 Task: Add an event with the title Webinar: Advanced Social Media Marketing Tactics, date '2023/10/12', time 8:30 AM to 10:30 AMand add a description: During the discussion, both the employee and the supervisor (or relevant stakeholders) will have an opportunity to share their perspectives, observations, and concerns. The focus will be on understanding the underlying reasons for the performance issues, identifying any obstacles or challenges, and jointly developing a plan for improvement., put the event into Red category . Add location for the event as: Copenhagen, Denmark, logged in from the account softage.4@softage.netand send the event invitation to softage.10@softage.net and softage.1@softage.net. Set a reminder for the event 15 minutes before
Action: Mouse moved to (117, 86)
Screenshot: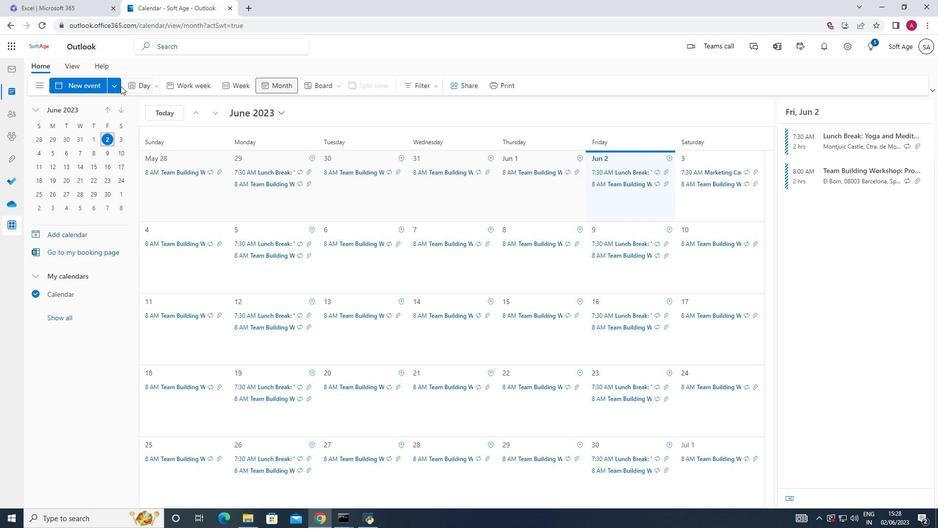 
Action: Mouse pressed left at (117, 86)
Screenshot: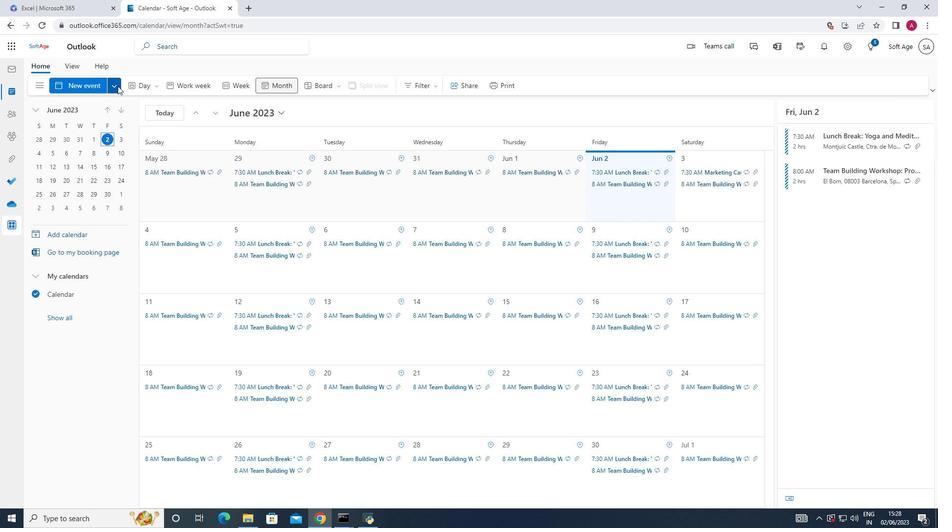 
Action: Mouse moved to (79, 122)
Screenshot: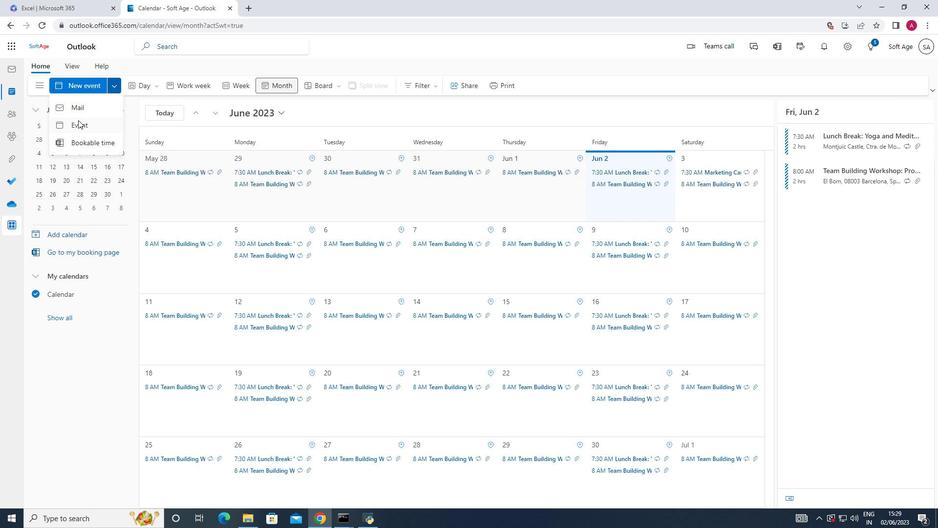 
Action: Mouse pressed left at (79, 122)
Screenshot: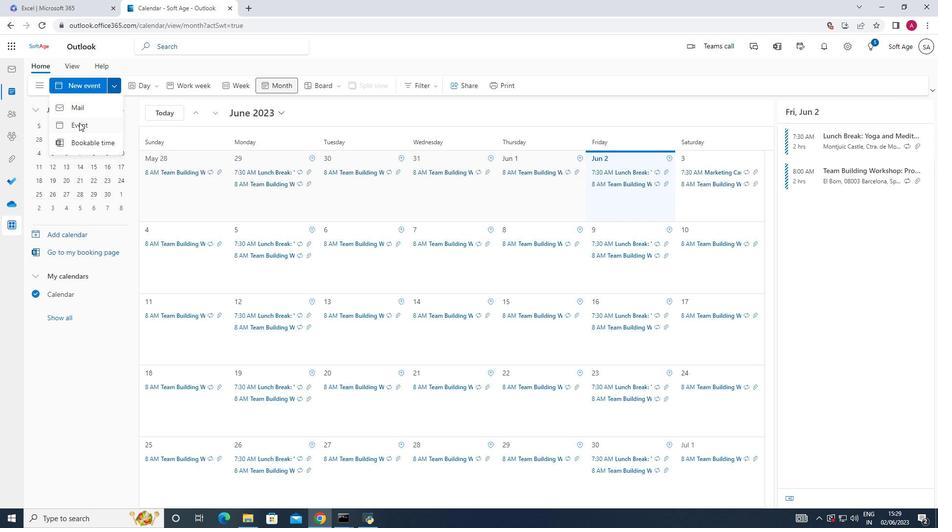 
Action: Mouse moved to (235, 147)
Screenshot: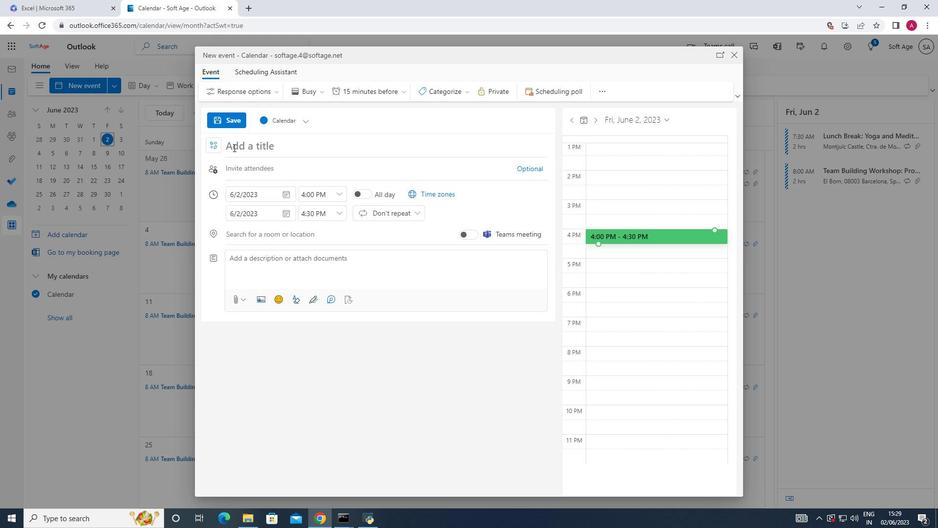 
Action: Mouse pressed left at (235, 147)
Screenshot: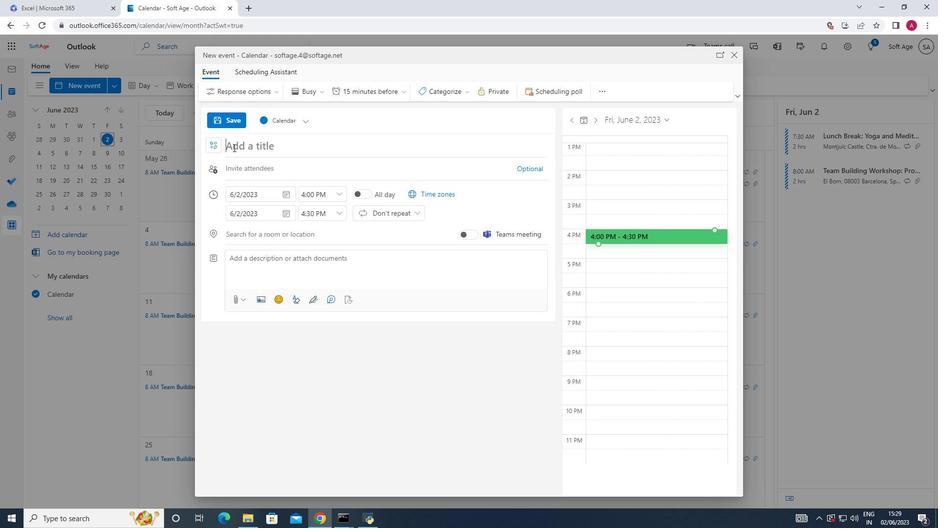 
Action: Key pressed <Key.shift><Key.shift><Key.shift><Key.shift><Key.shift><Key.shift><Key.shift><Key.shift><Key.shift><Key.shift><Key.shift><Key.shift><Key.shift><Key.shift><Key.shift><Key.shift><Key.shift><Key.shift><Key.shift><Key.shift><Key.shift><Key.shift><Key.shift><Key.shift><Key.shift><Key.shift><Key.shift><Key.shift><Key.shift><Key.shift><Key.shift><Key.shift><Key.shift><Key.shift><Key.shift><Key.shift><Key.shift><Key.shift><Key.shift><Key.shift><Key.shift><Key.shift><Key.shift><Key.shift><Key.shift><Key.shift><Key.shift><Key.shift>Webinar<Key.shift_r>:<Key.shift><Key.shift><Key.shift>Advanced<Key.space><Key.shift>Social<Key.space><Key.shift_r>Media<Key.space><Key.shift_r>Marketing<Key.space><Key.shift>Tactics
Screenshot: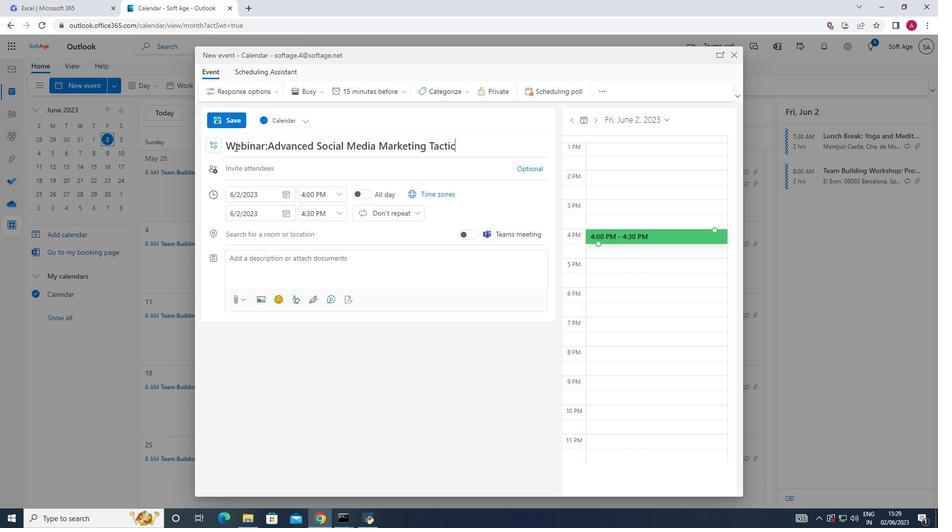 
Action: Mouse moved to (286, 191)
Screenshot: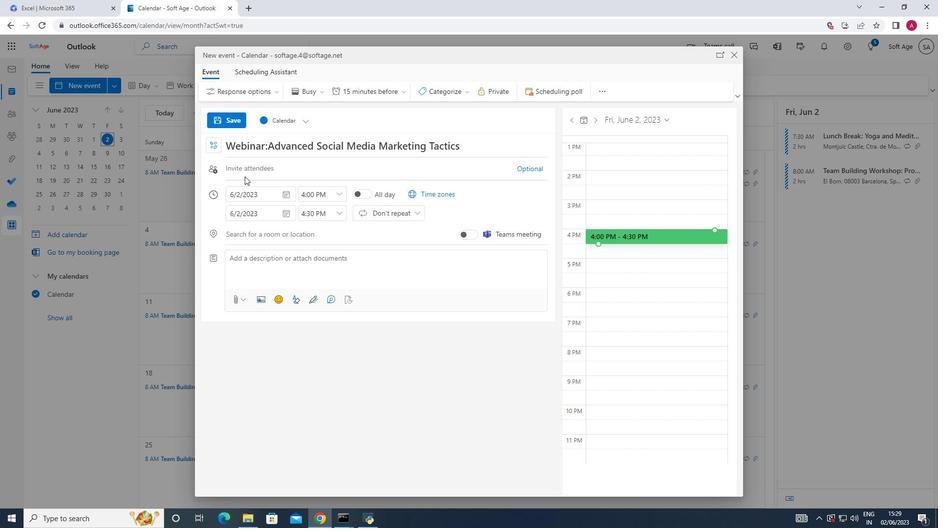 
Action: Mouse pressed left at (286, 191)
Screenshot: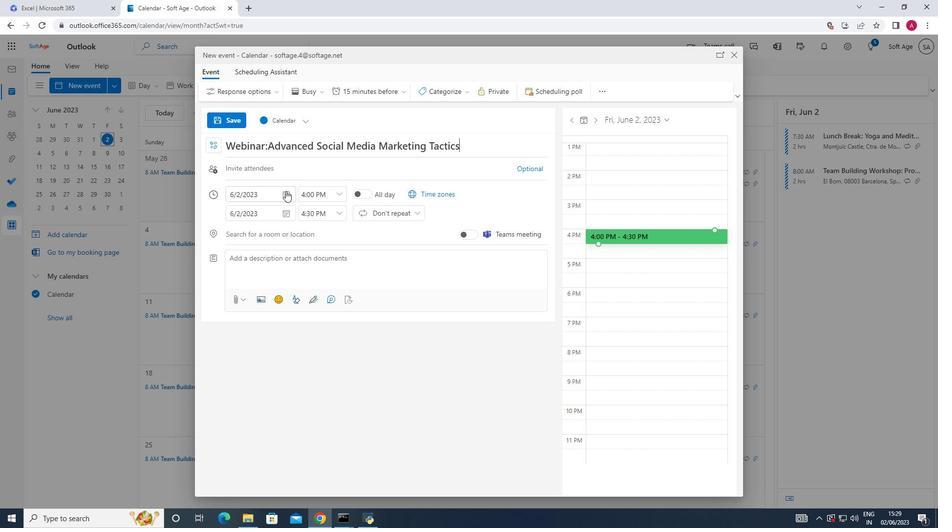 
Action: Mouse moved to (318, 210)
Screenshot: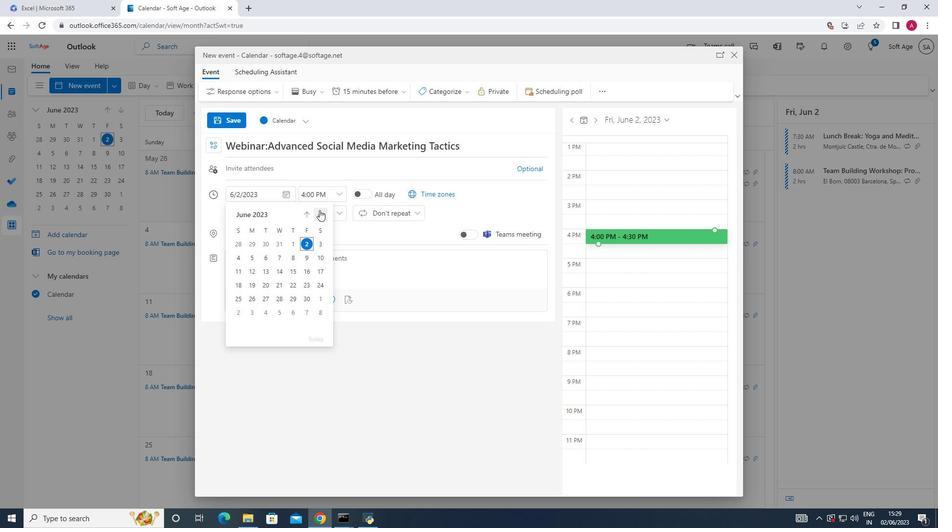
Action: Mouse pressed left at (318, 210)
Screenshot: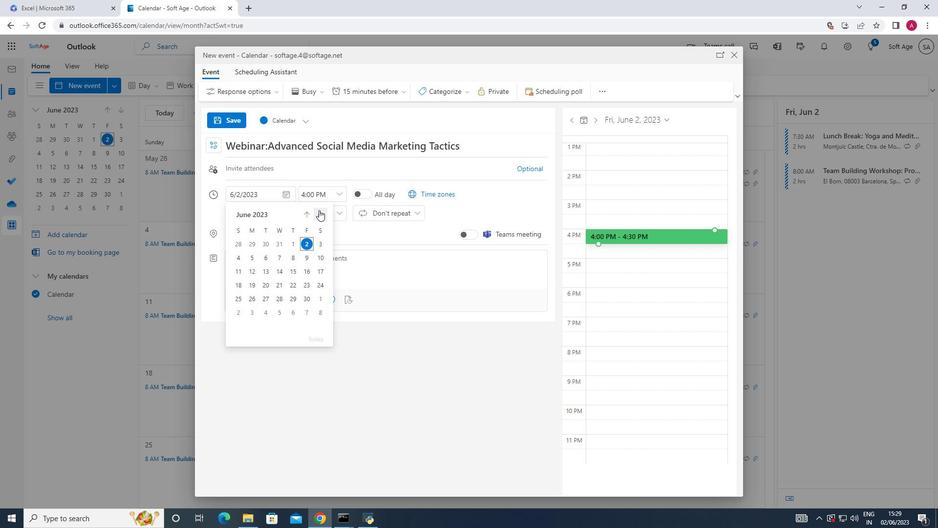 
Action: Mouse pressed left at (318, 210)
Screenshot: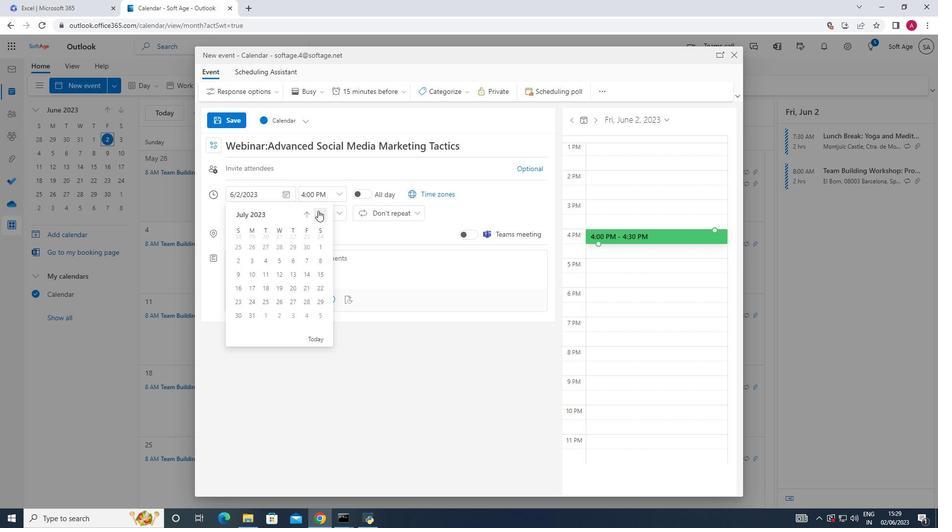 
Action: Mouse pressed left at (318, 210)
Screenshot: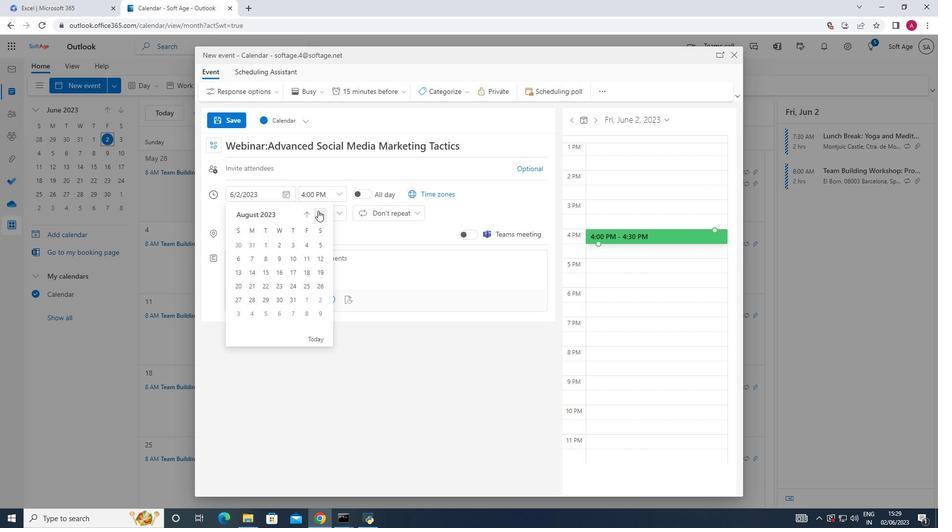 
Action: Mouse pressed left at (318, 210)
Screenshot: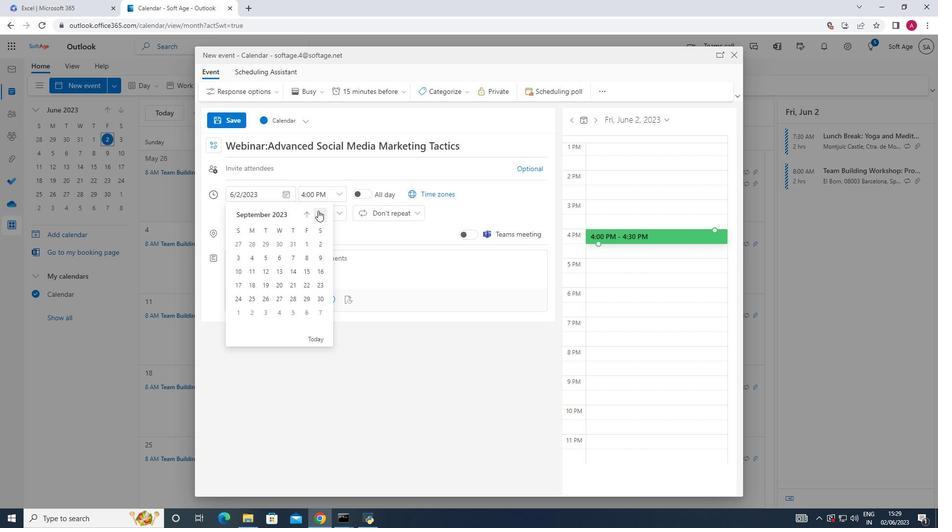 
Action: Mouse moved to (293, 258)
Screenshot: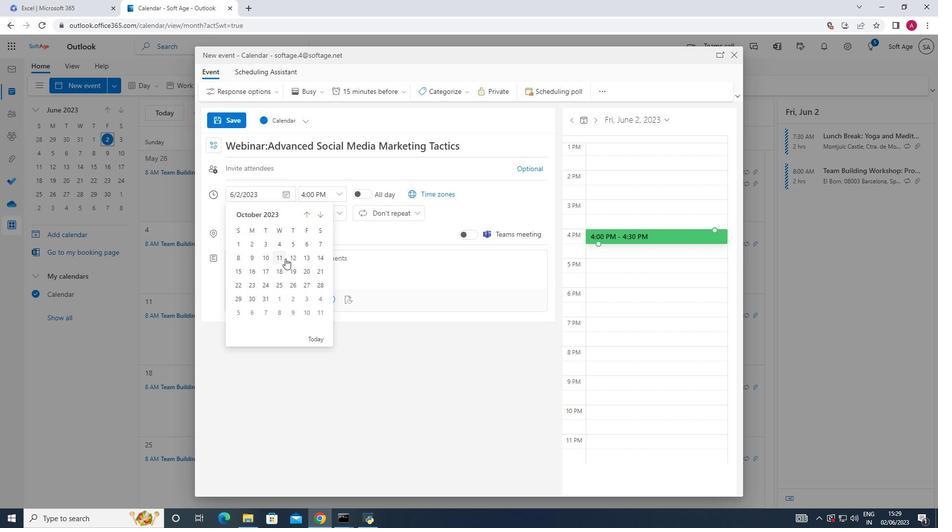 
Action: Mouse pressed left at (293, 258)
Screenshot: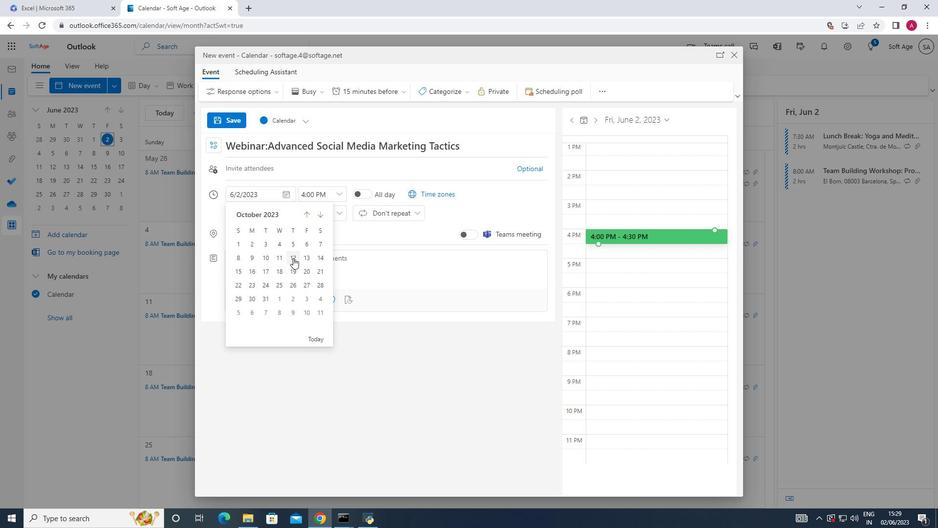 
Action: Mouse moved to (343, 197)
Screenshot: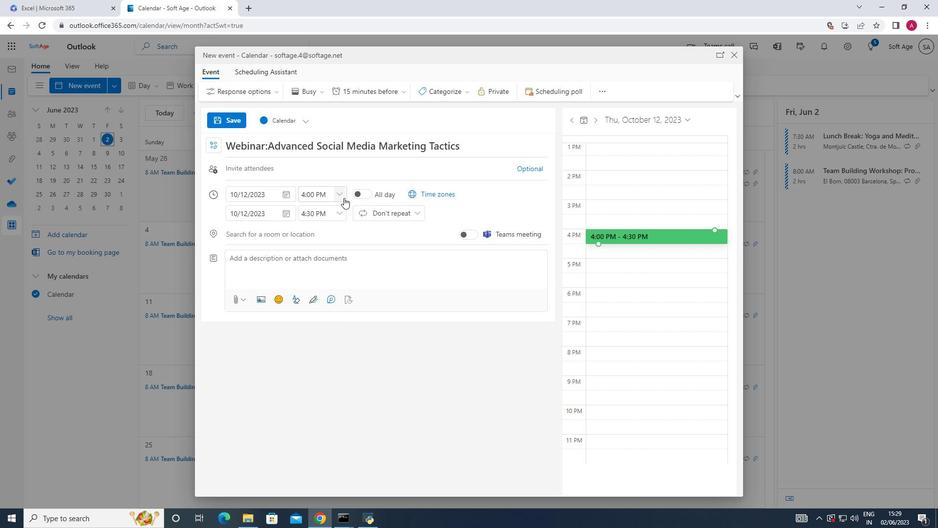 
Action: Mouse pressed left at (343, 197)
Screenshot: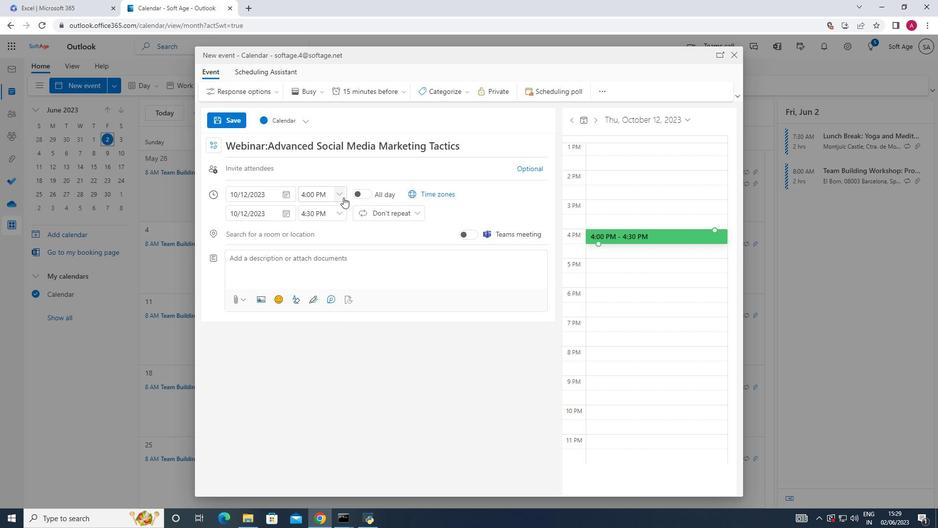 
Action: Mouse moved to (316, 215)
Screenshot: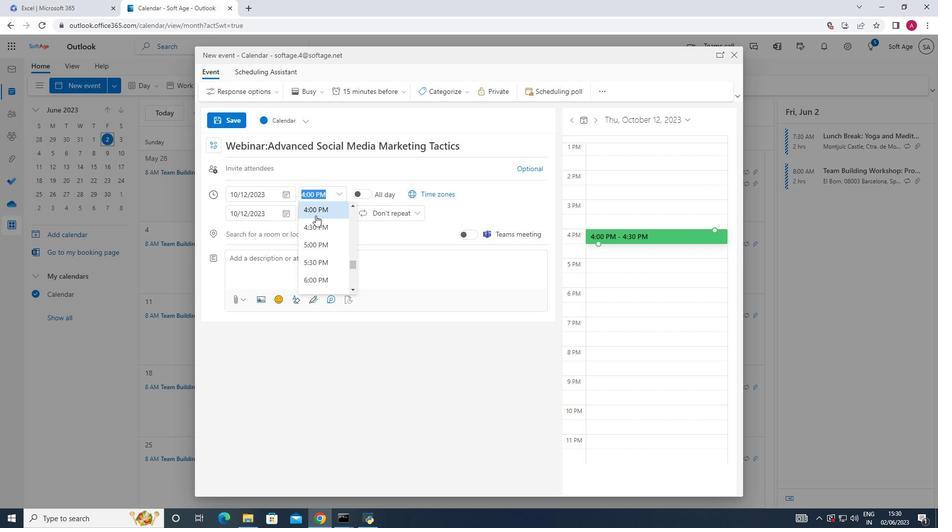 
Action: Mouse scrolled (316, 216) with delta (0, 0)
Screenshot: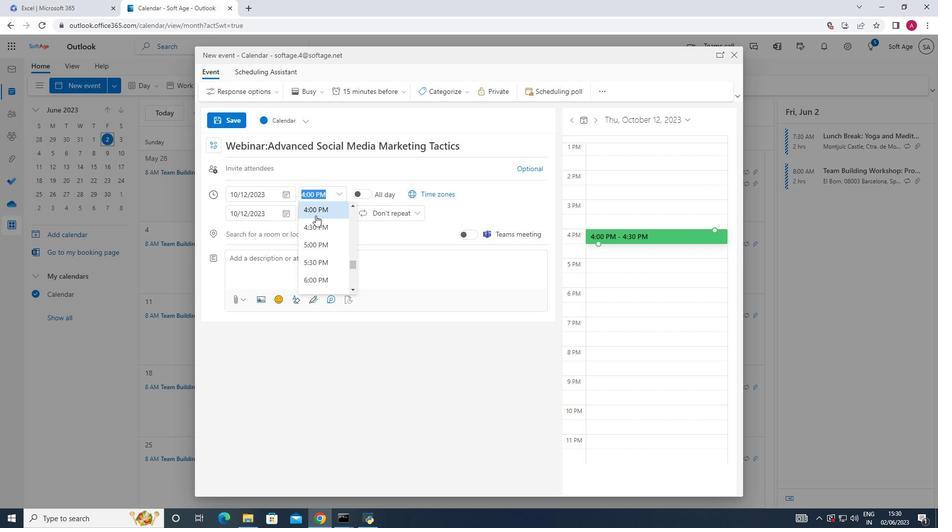 
Action: Mouse scrolled (316, 216) with delta (0, 0)
Screenshot: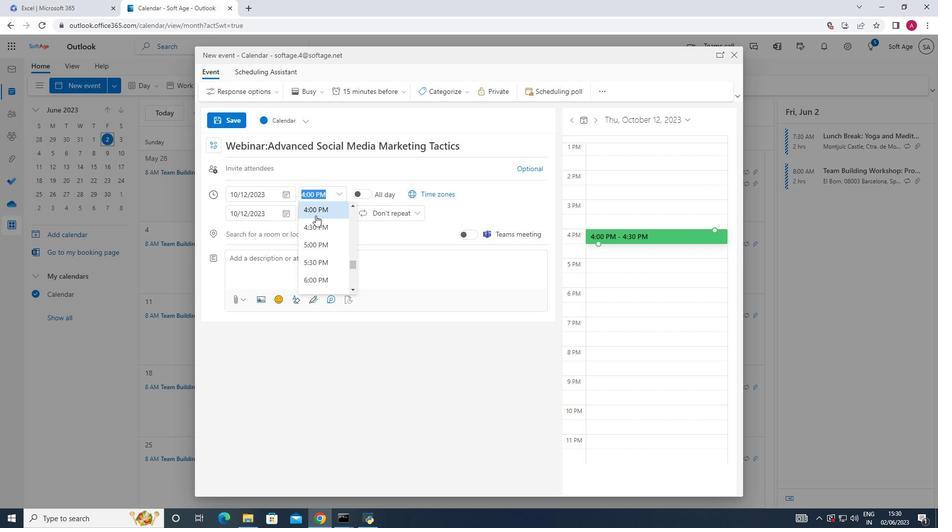 
Action: Mouse moved to (316, 215)
Screenshot: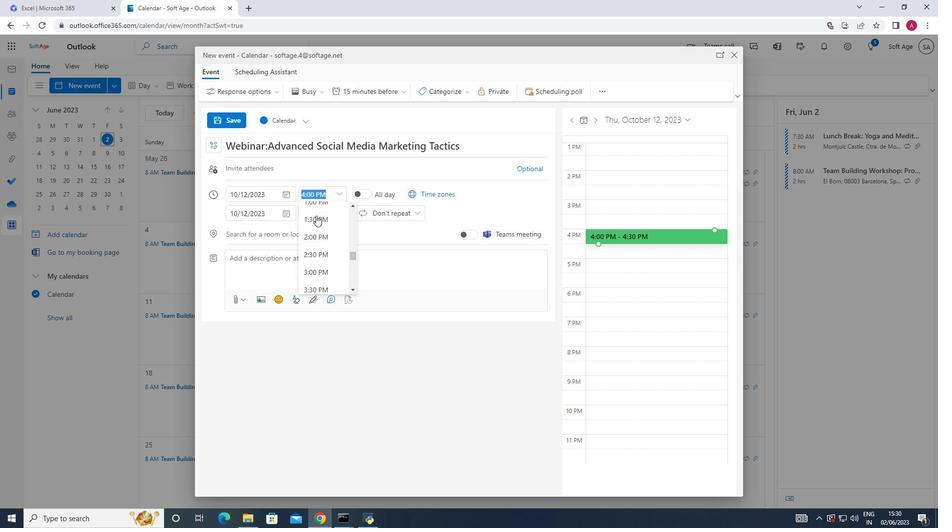 
Action: Mouse scrolled (316, 216) with delta (0, 0)
Screenshot: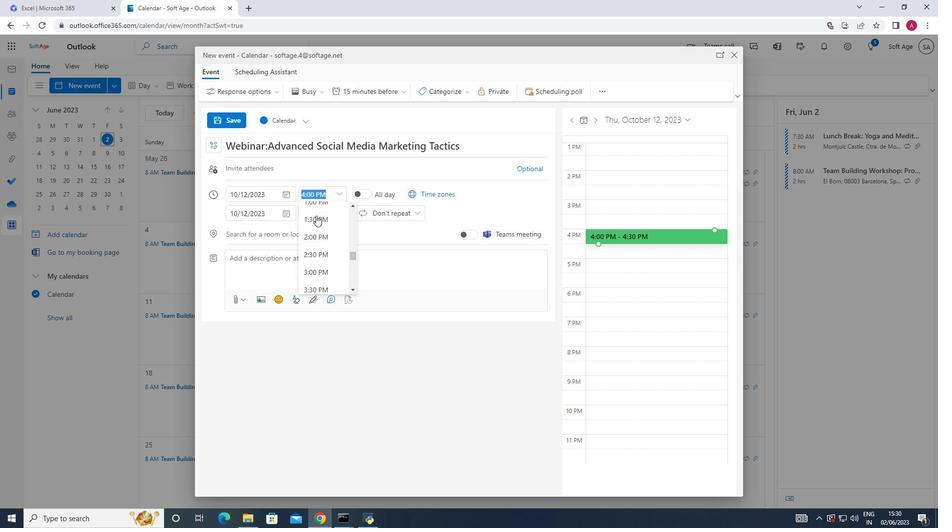 
Action: Mouse scrolled (316, 216) with delta (0, 0)
Screenshot: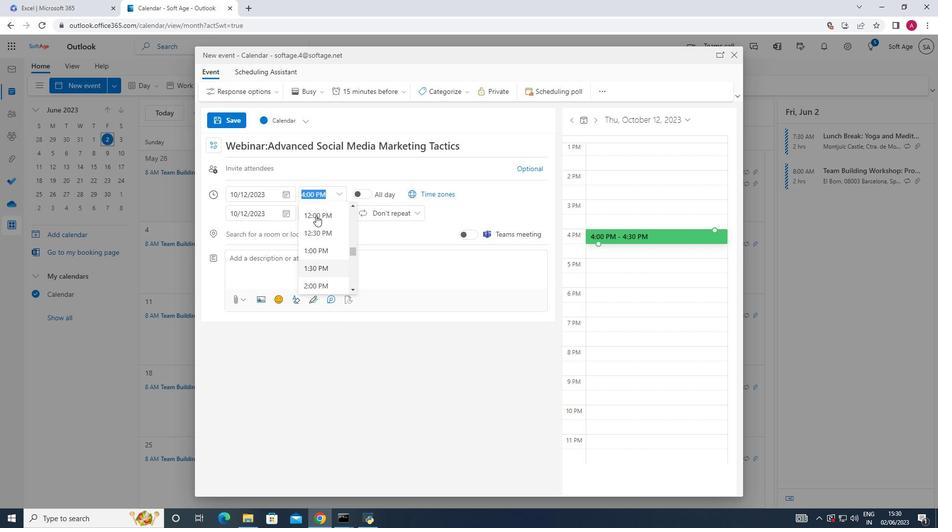 
Action: Mouse scrolled (316, 216) with delta (0, 0)
Screenshot: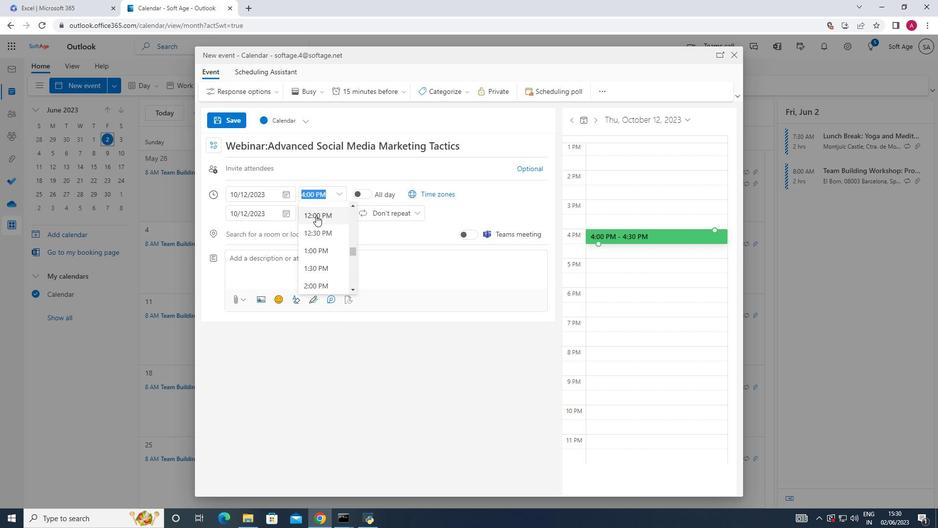 
Action: Mouse moved to (317, 215)
Screenshot: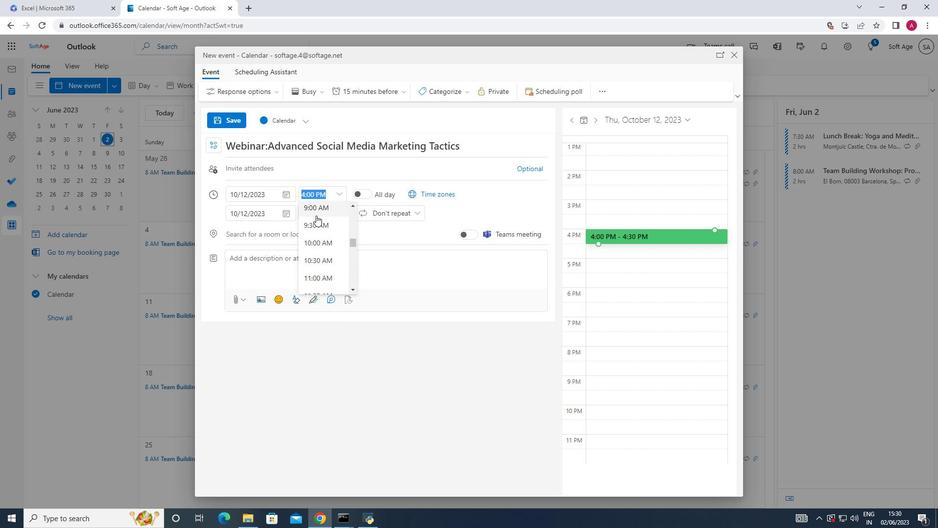 
Action: Mouse scrolled (317, 215) with delta (0, 0)
Screenshot: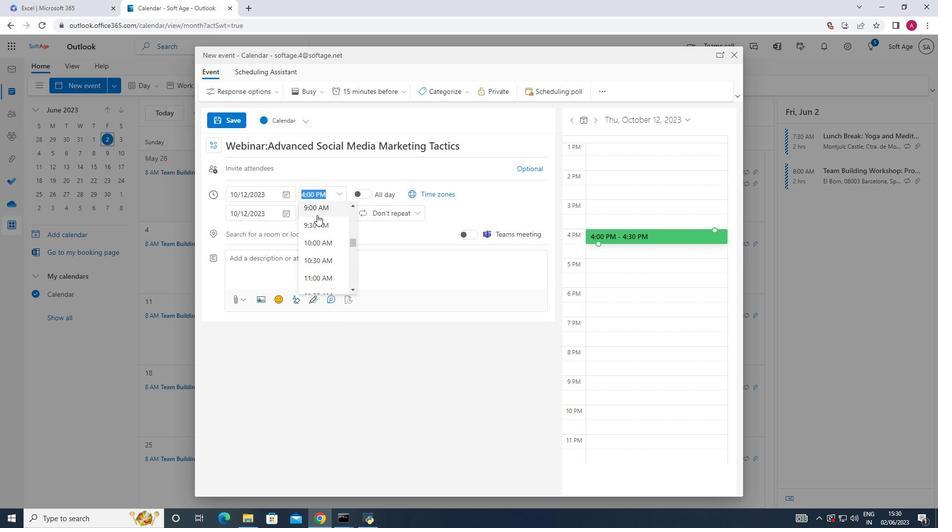 
Action: Mouse moved to (318, 233)
Screenshot: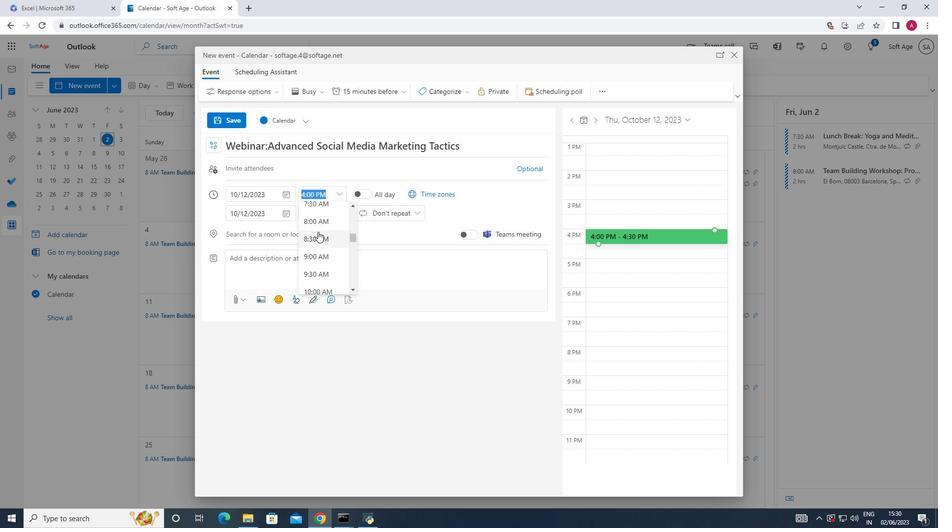 
Action: Mouse pressed left at (318, 233)
Screenshot: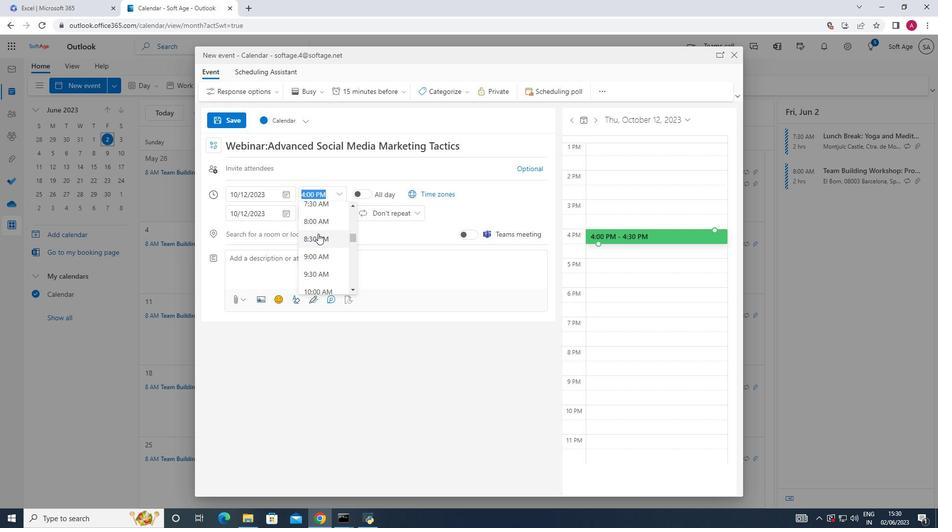 
Action: Mouse moved to (336, 217)
Screenshot: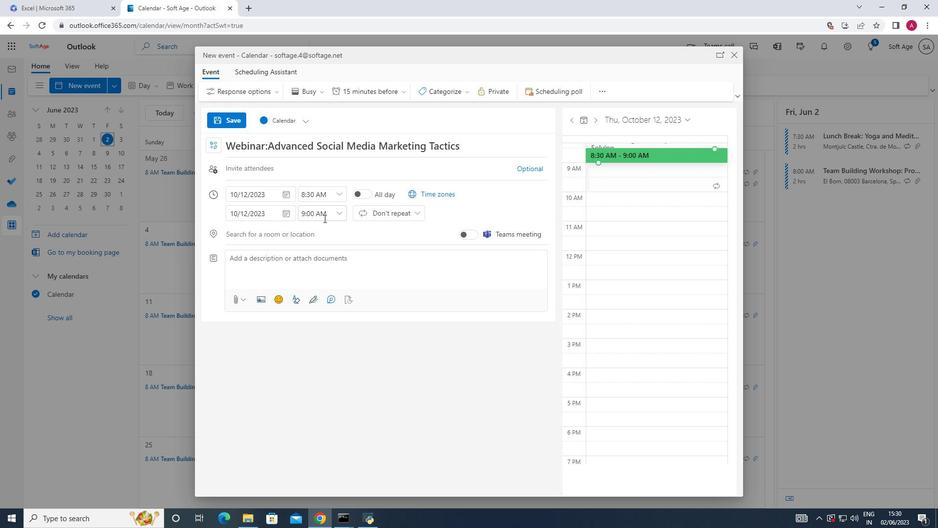 
Action: Mouse pressed left at (336, 217)
Screenshot: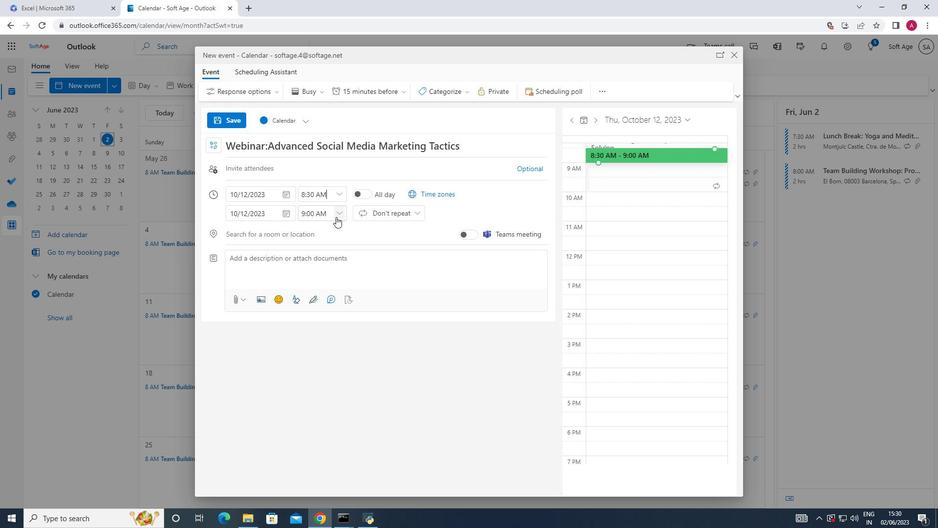 
Action: Mouse moved to (321, 279)
Screenshot: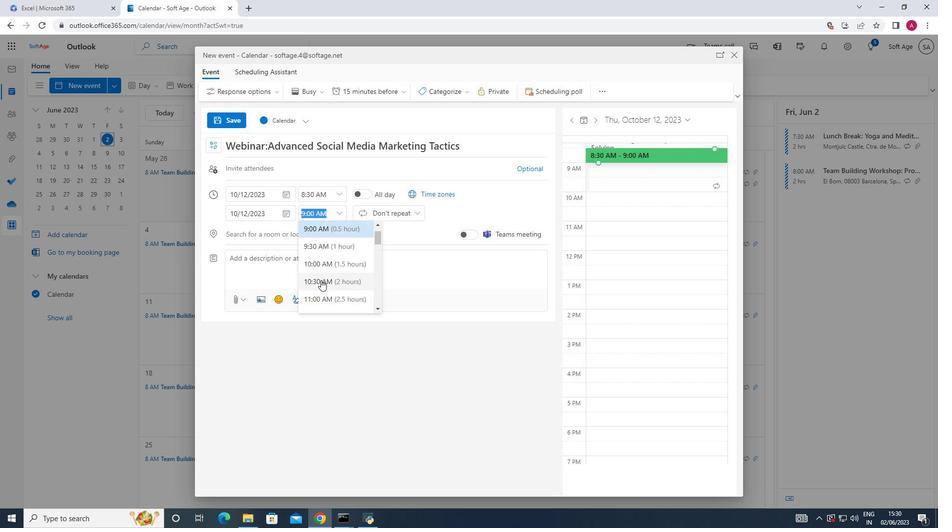 
Action: Mouse pressed left at (321, 279)
Screenshot: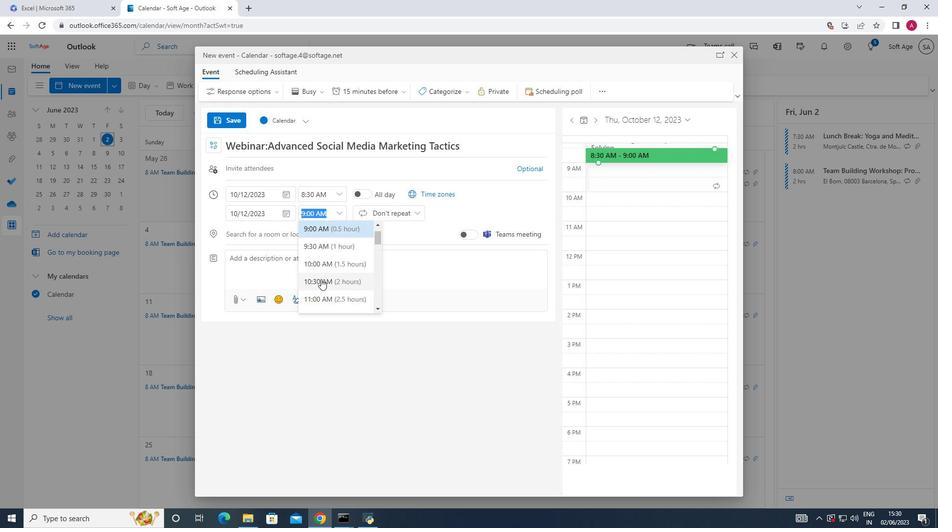 
Action: Mouse moved to (248, 257)
Screenshot: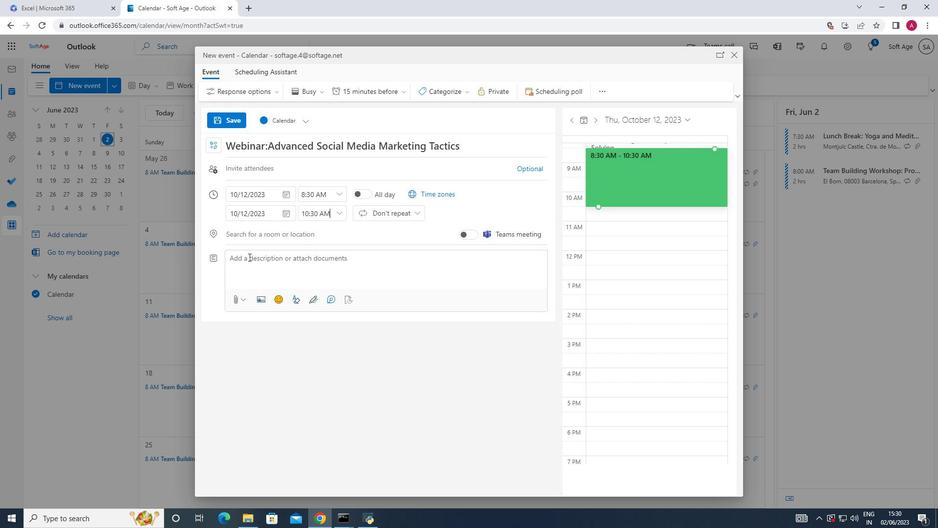
Action: Mouse pressed left at (248, 257)
Screenshot: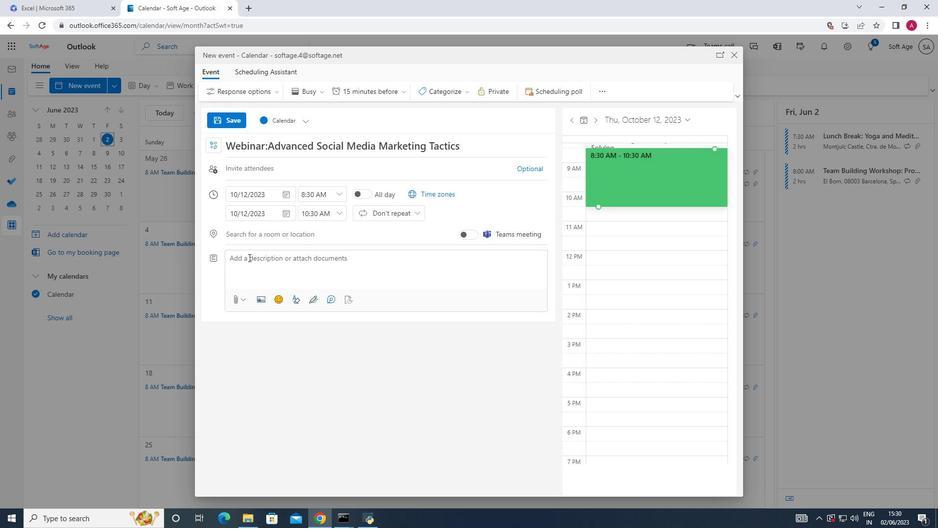 
Action: Mouse moved to (263, 0)
Screenshot: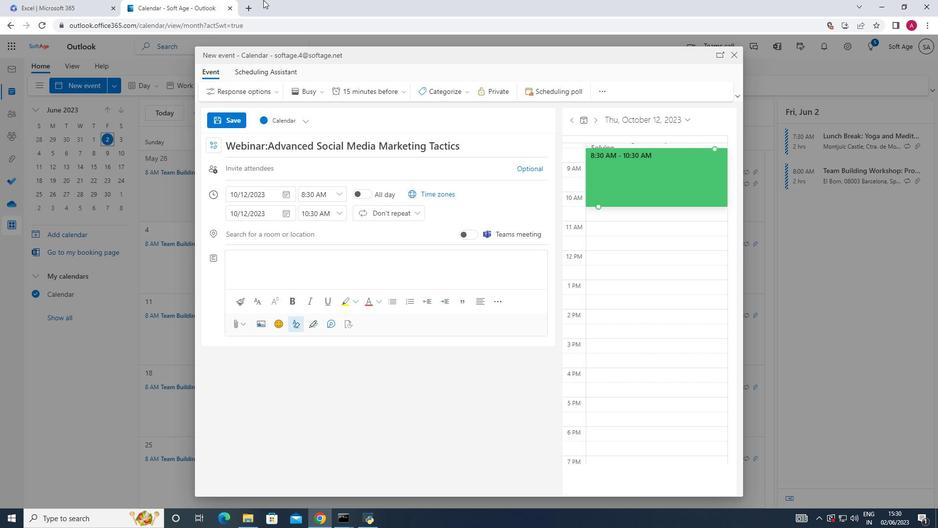 
Action: Key pressed <Key.shift><Key.shift><Key.shift>During<Key.space>the<Key.space>discussion,<Key.space>both<Key.space>the<Key.space>employee<Key.space>and<Key.space>the<Key.space>supervisor<Key.space><Key.shift_r><Key.shift_r><Key.shift_r><Key.shift_r><Key.shift_r><Key.shift_r><Key.shift_r><Key.shift_r><Key.shift_r><Key.shift_r>(or<Key.space>relevant<Key.space>stakeholders<Key.shift_r><Key.shift_r><Key.shift_r>)<Key.space>will<Key.space>have<Key.space>an<Key.space>opportunity<Key.space>to<Key.space>share<Key.space>their<Key.space>perse<Key.backspace>pectives,<Key.space>observations,<Key.space>and<Key.space>concerns.<Key.space><Key.shift>The<Key.space>focus<Key.space>will<Key.space>be<Key.space>
Screenshot: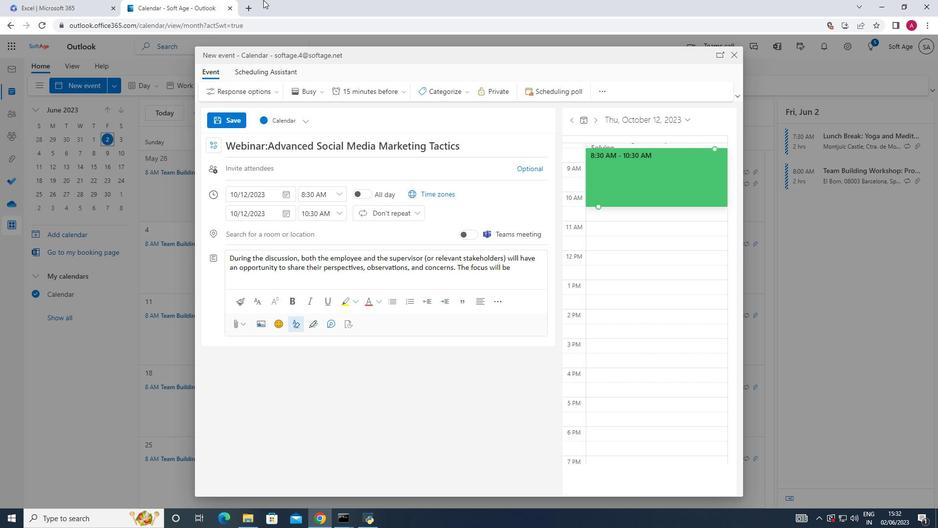 
Action: Mouse moved to (292, 25)
Screenshot: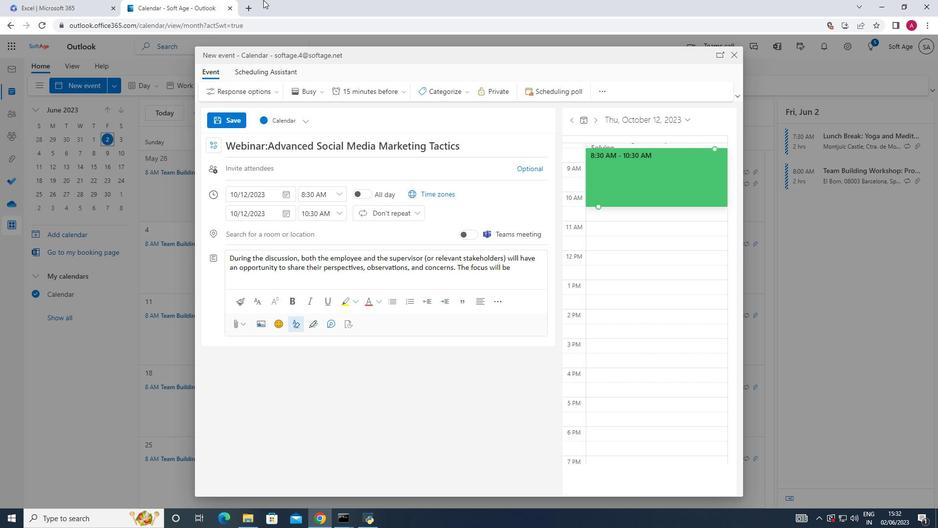 
Action: Key pressed o
Screenshot: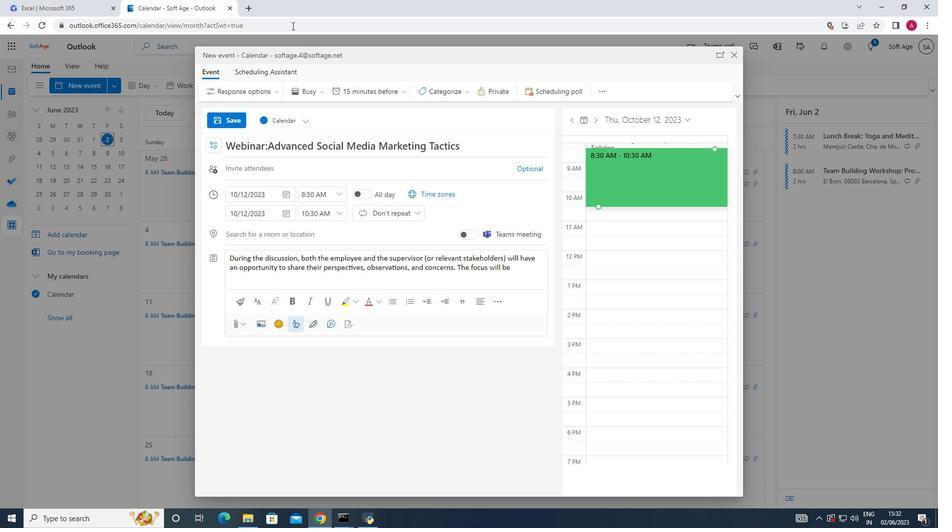 
Action: Mouse moved to (302, 41)
Screenshot: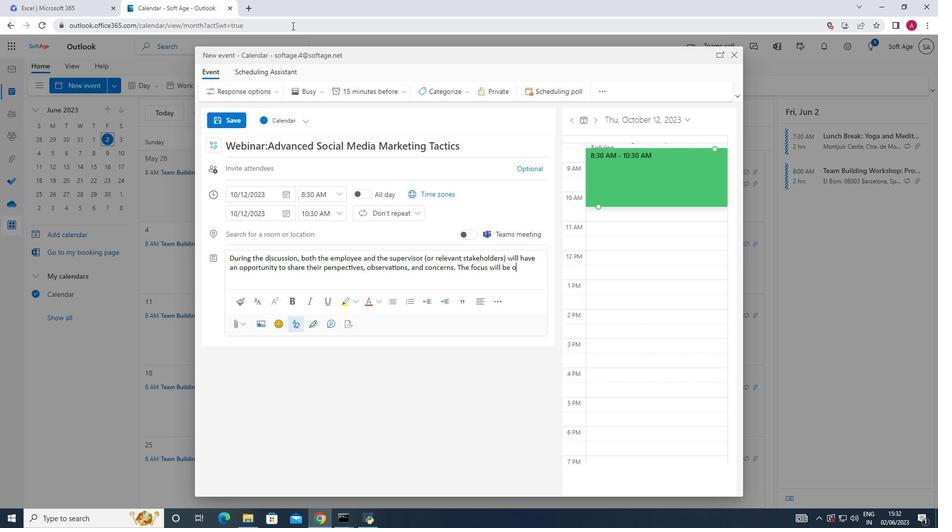 
Action: Key pressed n<Key.space>unders
Screenshot: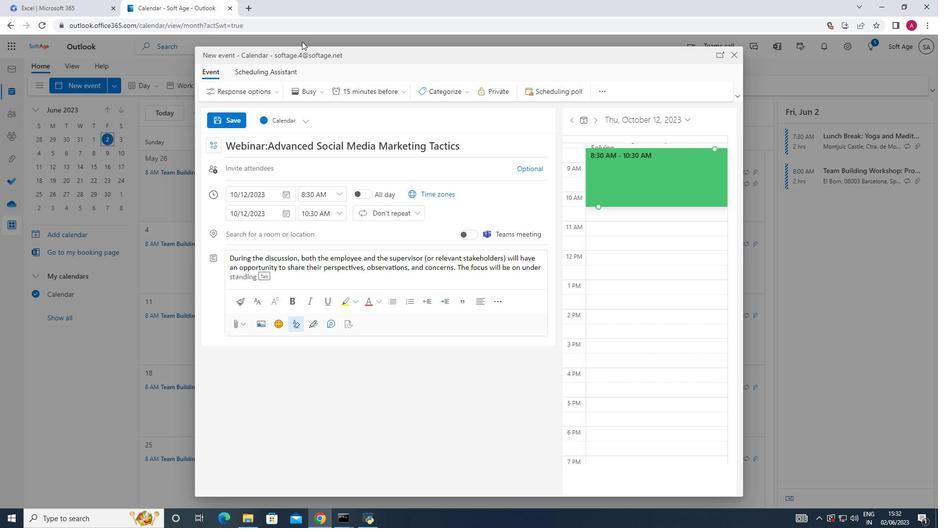 
Action: Mouse moved to (302, 41)
Screenshot: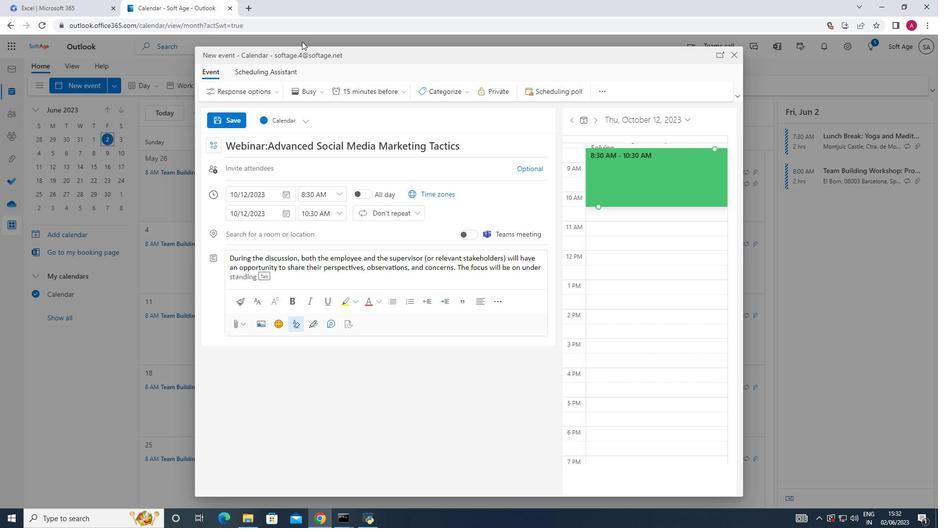 
Action: Key pressed tanding<Key.space>the<Key.space>underlying<Key.space>reasons<Key.space>for<Key.space>the<Key.space>performance<Key.space>issues,<Key.space>identifying<Key.space>any<Key.space>obsat<Key.backspace><Key.backspace>tacles<Key.space>or<Key.space>challenges,<Key.space>and<Key.space>jointly<Key.space>developing<Key.space>a<Key.space>plan<Key.space>for<Key.space>improvement.,
Screenshot: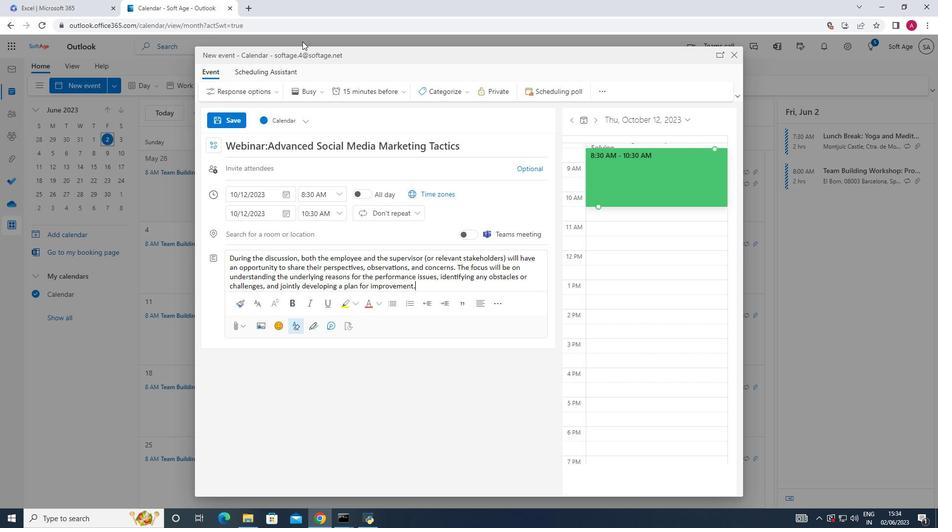 
Action: Mouse moved to (469, 93)
Screenshot: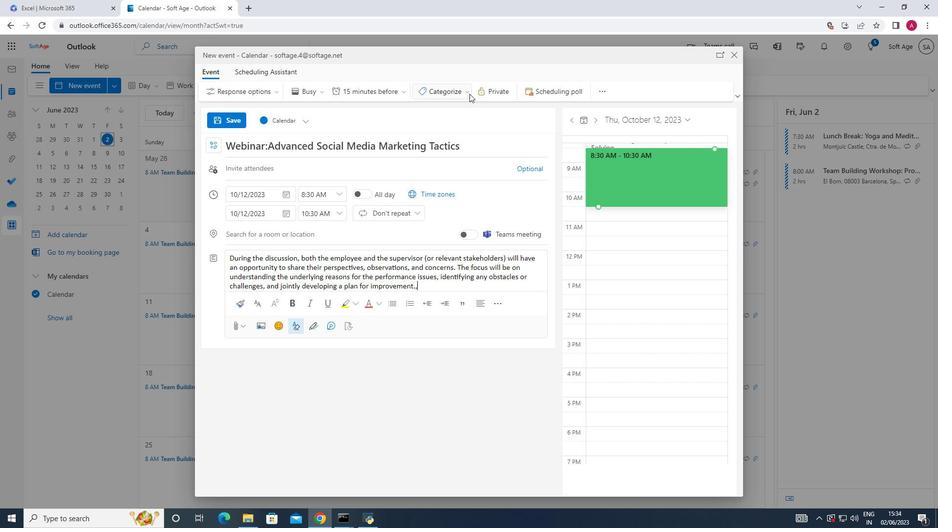 
Action: Mouse pressed left at (469, 93)
Screenshot: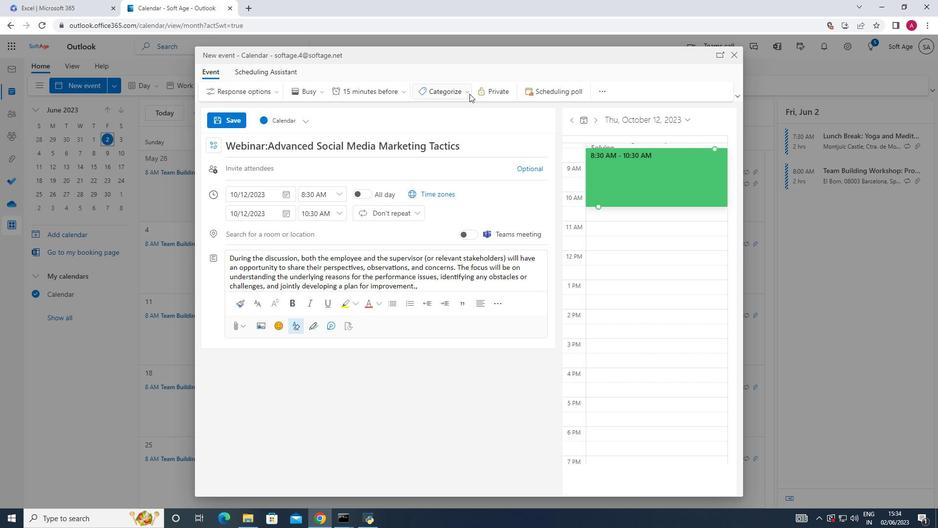 
Action: Mouse moved to (447, 171)
Screenshot: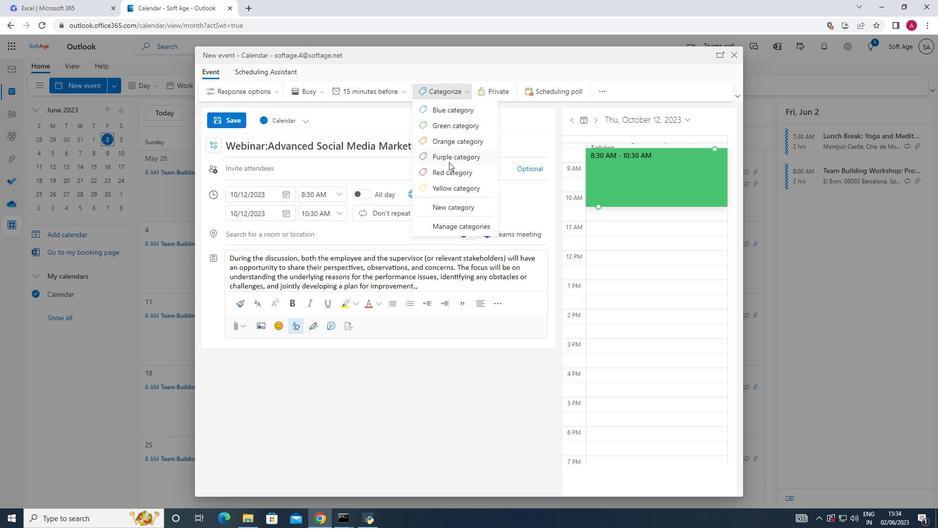 
Action: Mouse pressed left at (447, 171)
Screenshot: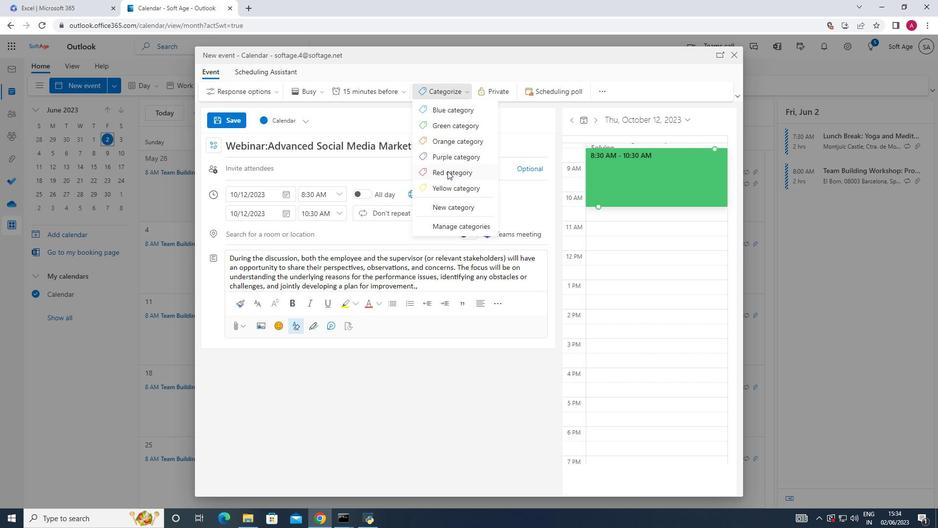 
Action: Mouse moved to (292, 230)
Screenshot: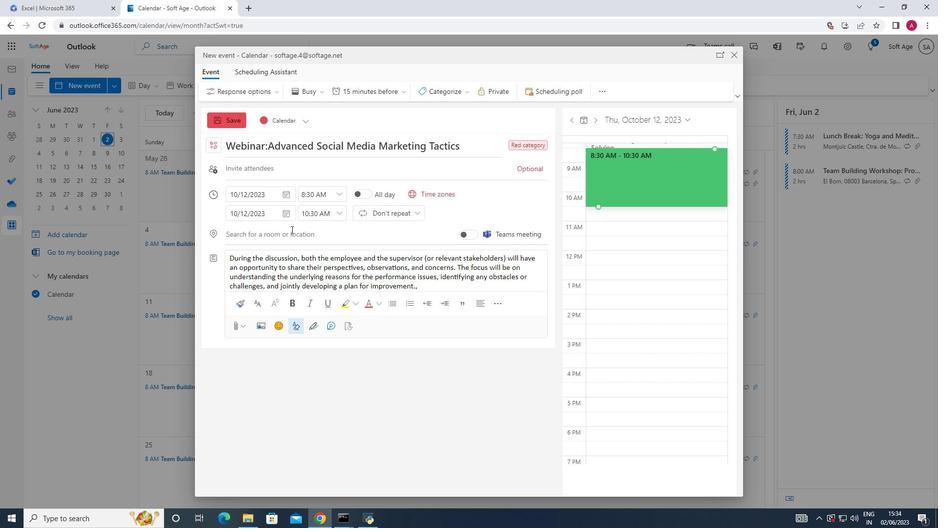 
Action: Mouse pressed left at (292, 230)
Screenshot: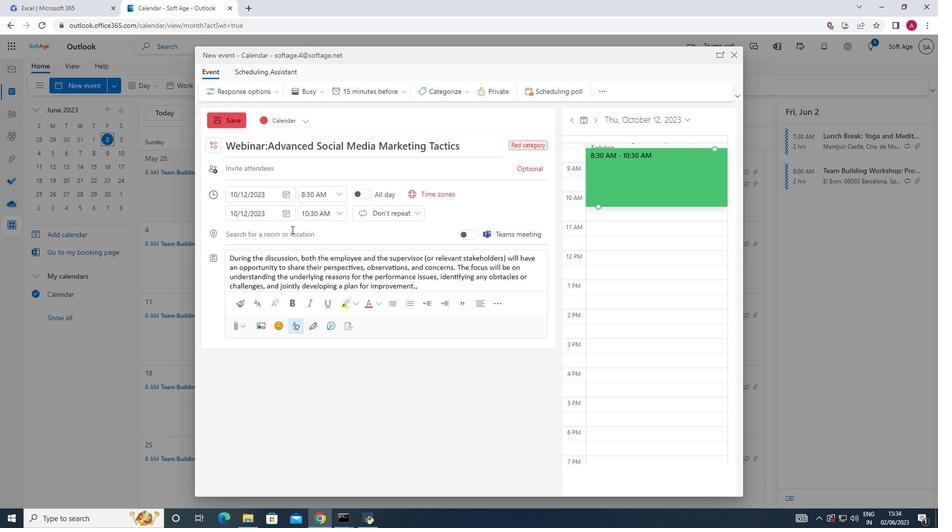 
Action: Mouse moved to (476, 119)
Screenshot: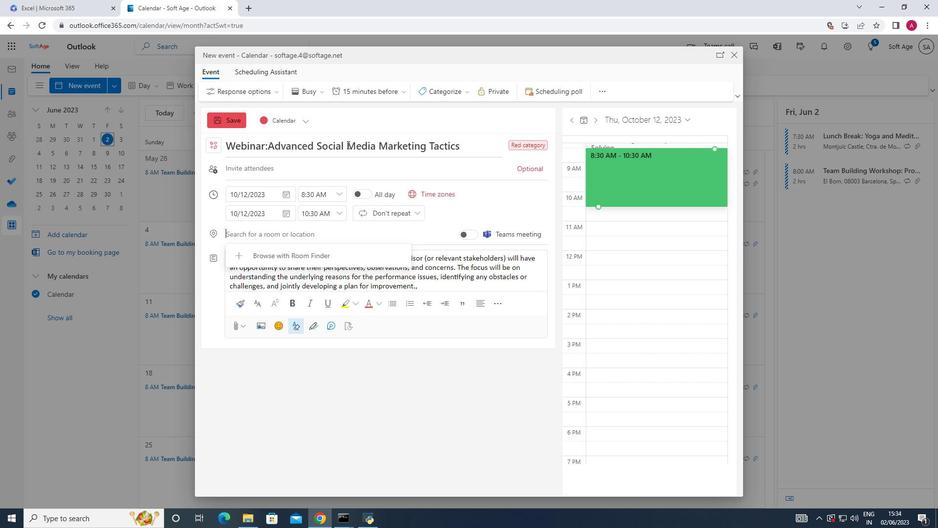 
Action: Key pressed <Key.alt_gr><Key.alt_gr>
Screenshot: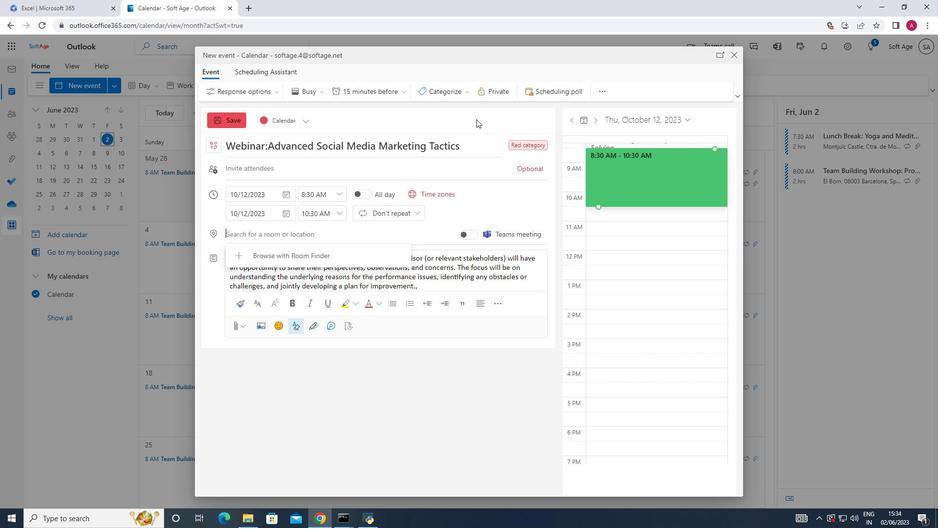 
Action: Mouse moved to (289, 236)
Screenshot: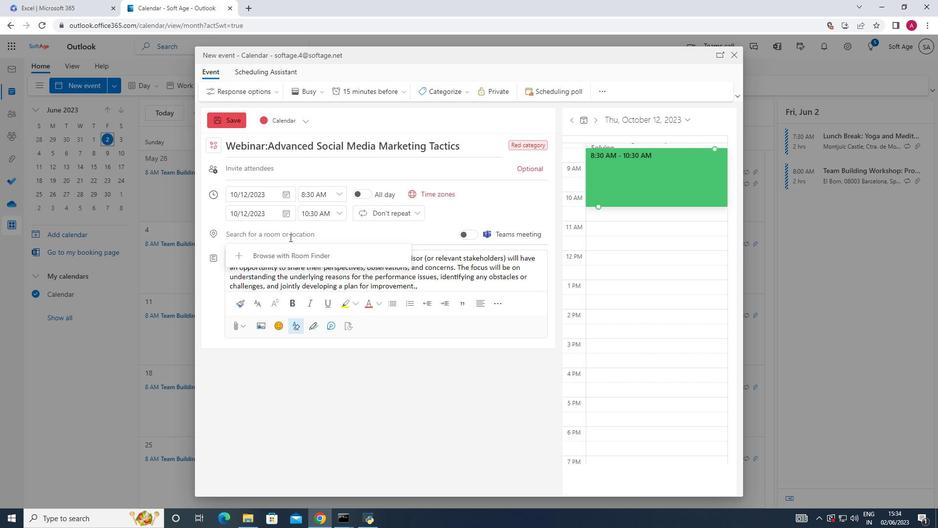 
Action: Mouse pressed left at (289, 236)
Screenshot: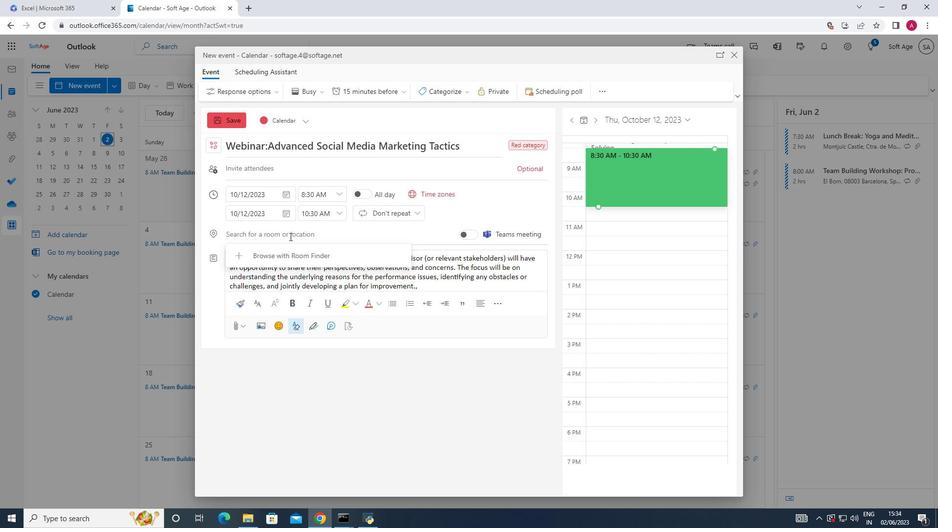 
Action: Key pressed <Key.shift>Denmark
Screenshot: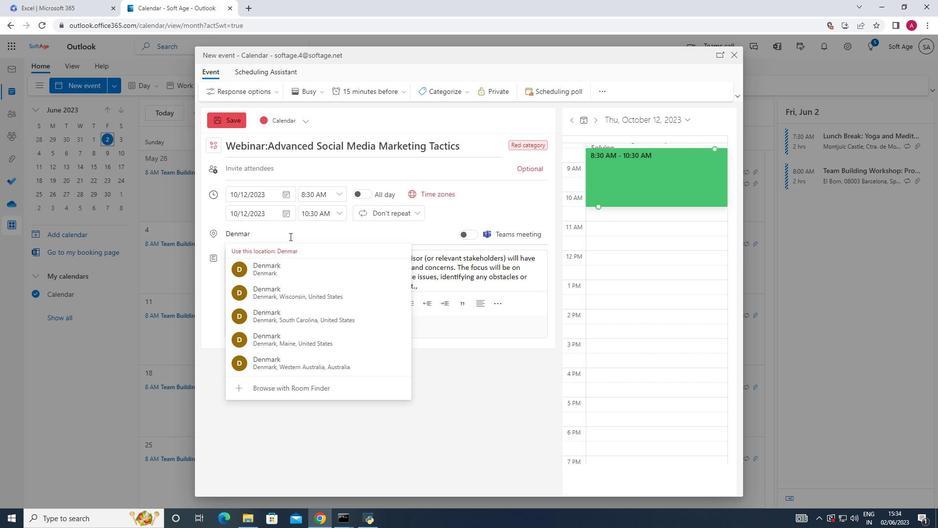 
Action: Mouse moved to (225, 231)
Screenshot: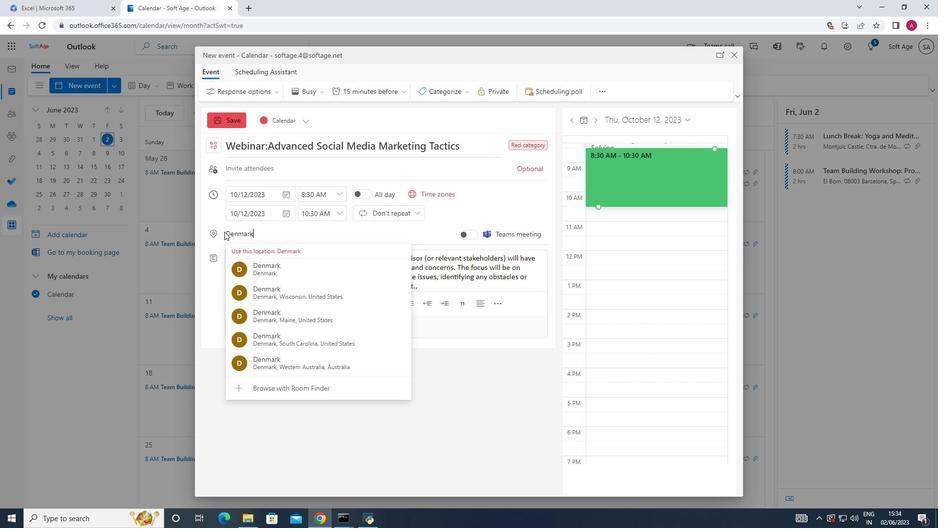 
Action: Mouse pressed left at (225, 231)
Screenshot: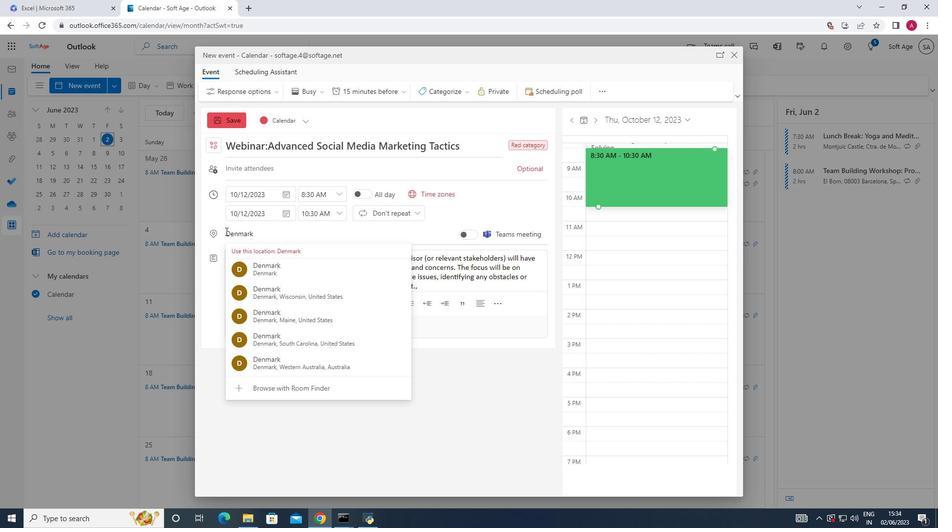 
Action: Key pressed <Key.shift>Copenhagen,
Screenshot: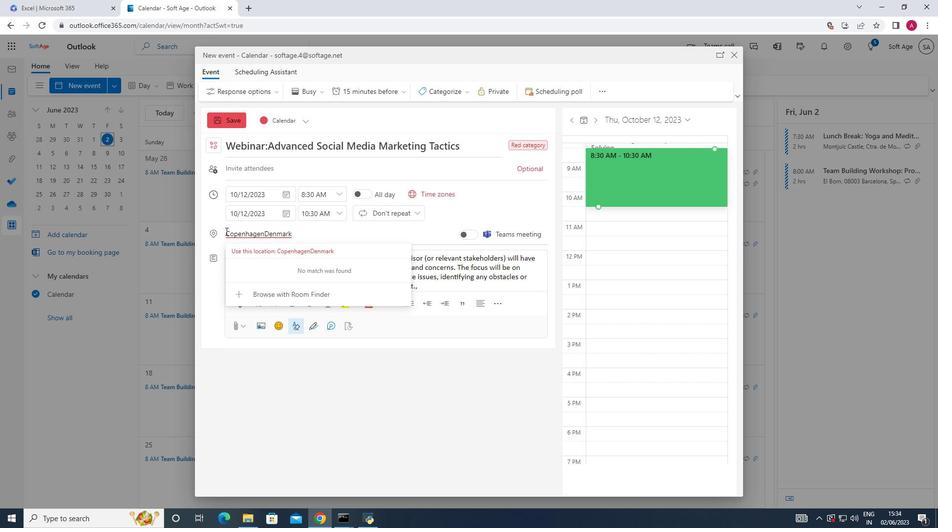 
Action: Mouse moved to (319, 253)
Screenshot: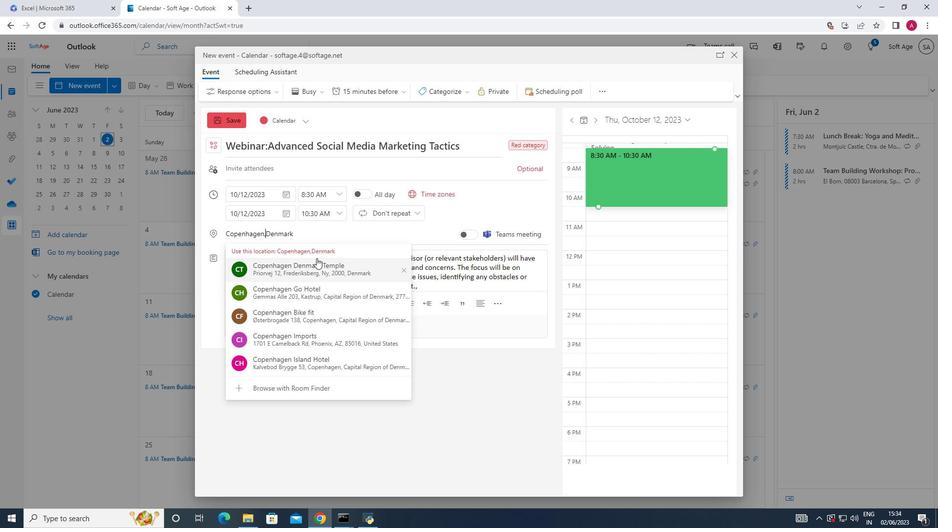 
Action: Key pressed <Key.space>
Screenshot: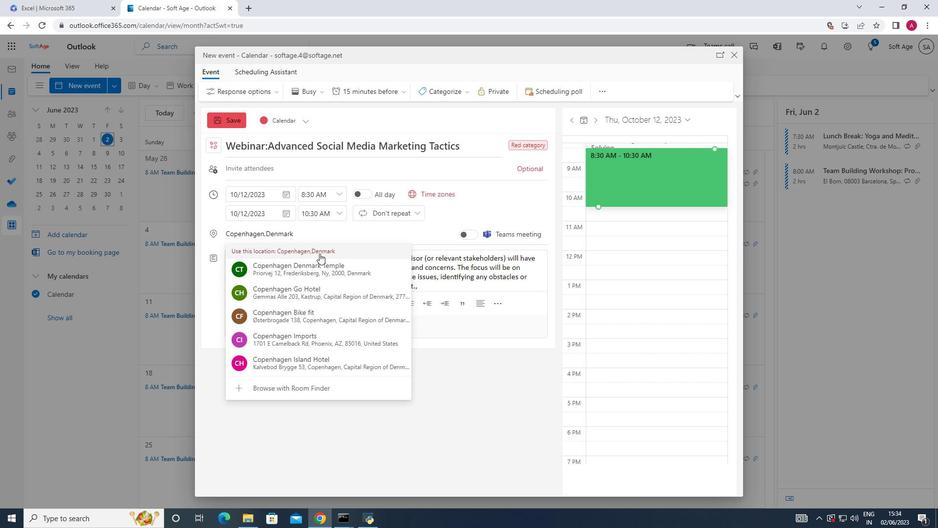 
Action: Mouse pressed left at (319, 253)
Screenshot: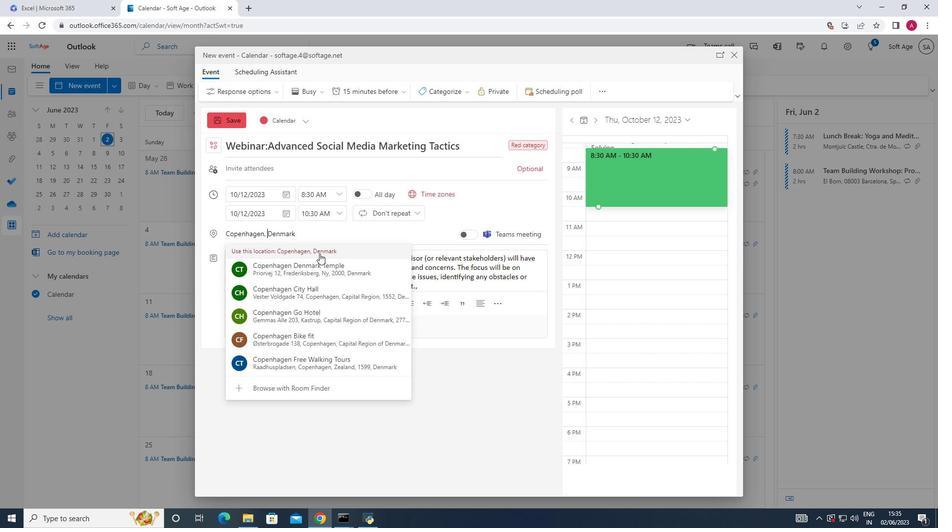 
Action: Mouse moved to (286, 163)
Screenshot: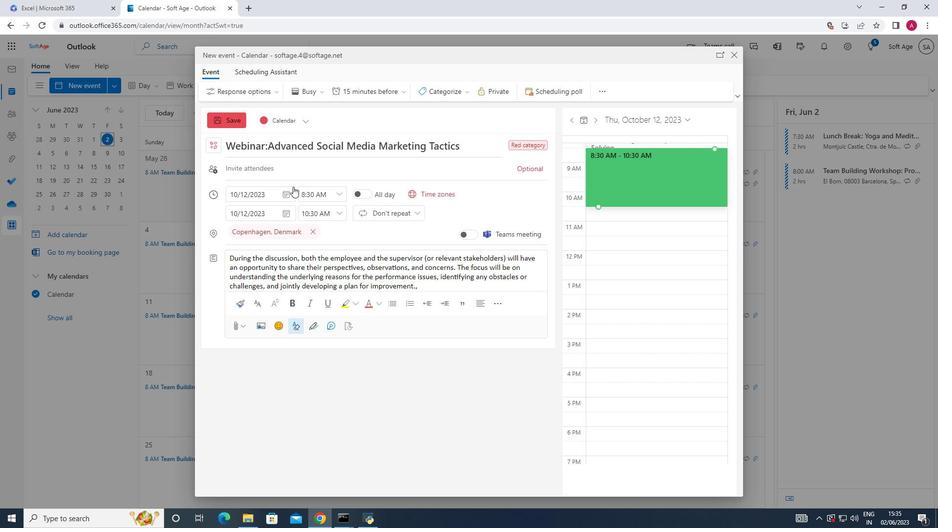 
Action: Mouse pressed left at (286, 163)
Screenshot: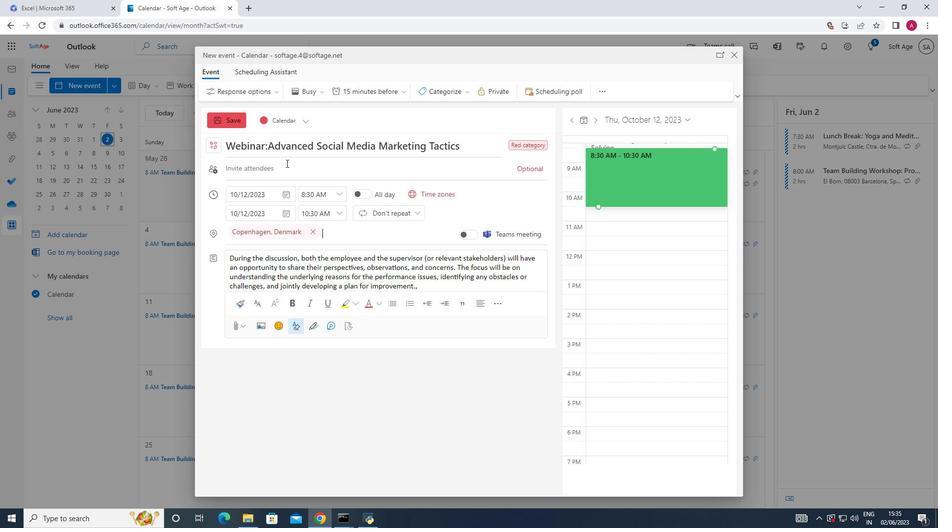 
Action: Key pressed softage.10<Key.shift>@
Screenshot: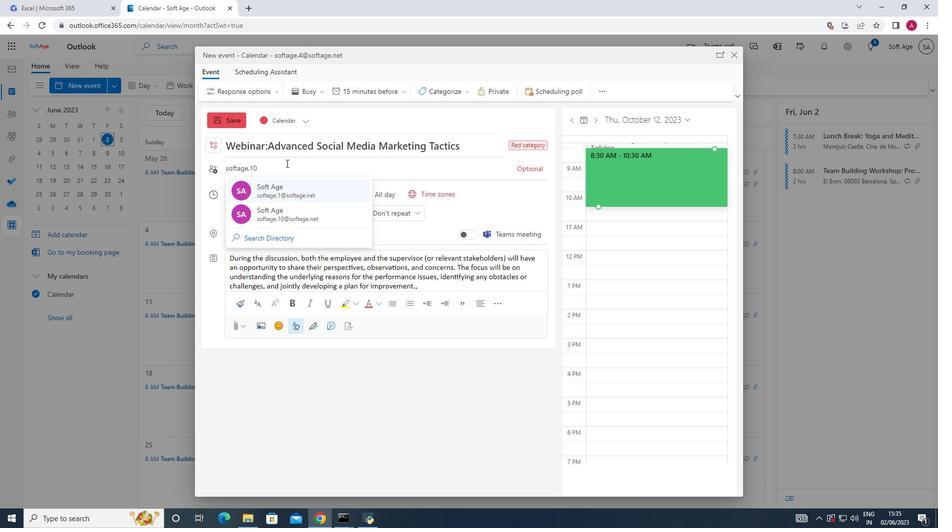 
Action: Mouse moved to (313, 214)
Screenshot: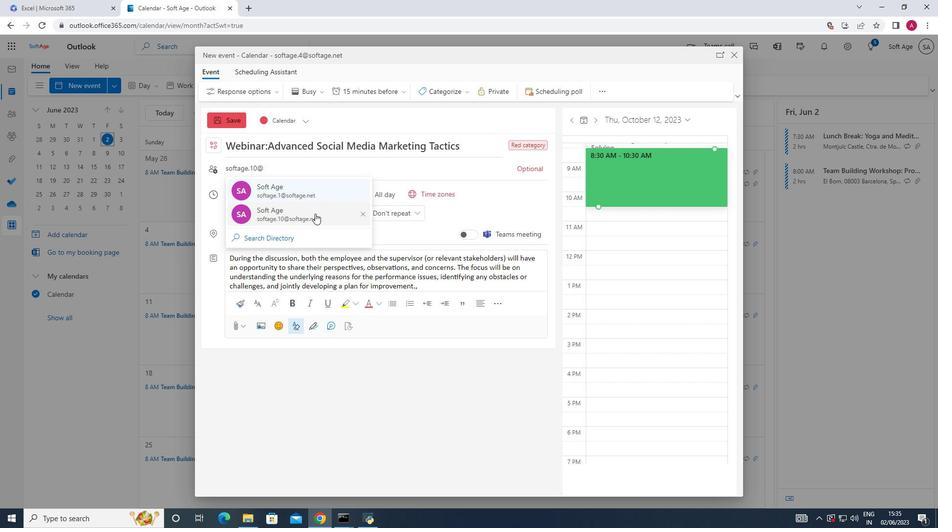 
Action: Mouse pressed left at (313, 214)
Screenshot: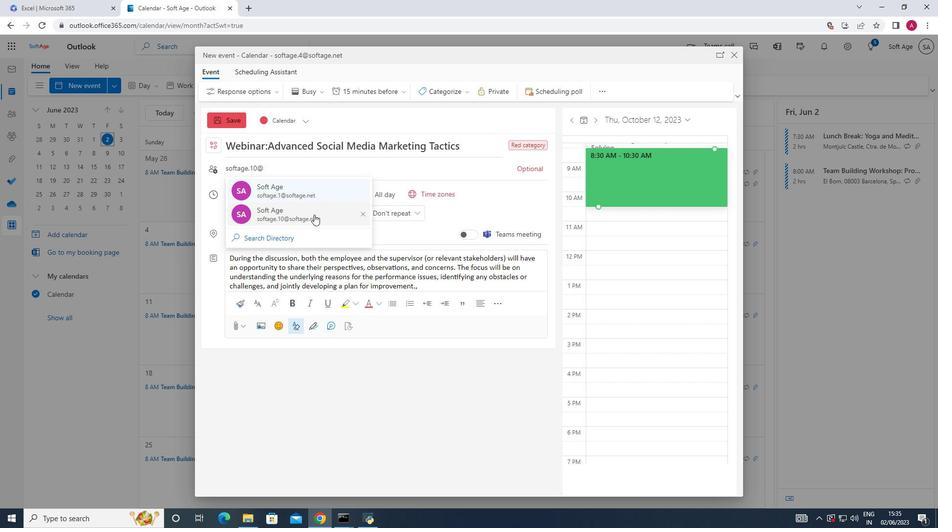 
Action: Mouse moved to (325, 185)
Screenshot: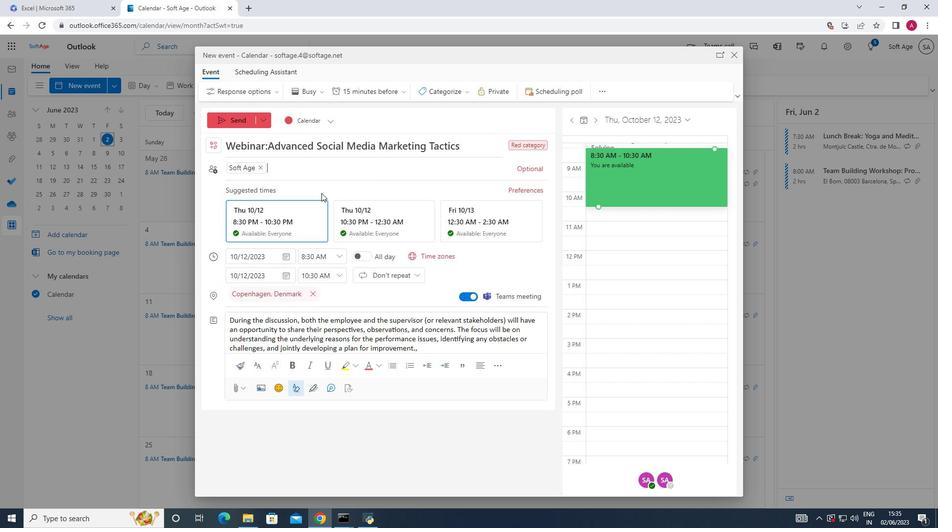 
Action: Key pressed softage.1
Screenshot: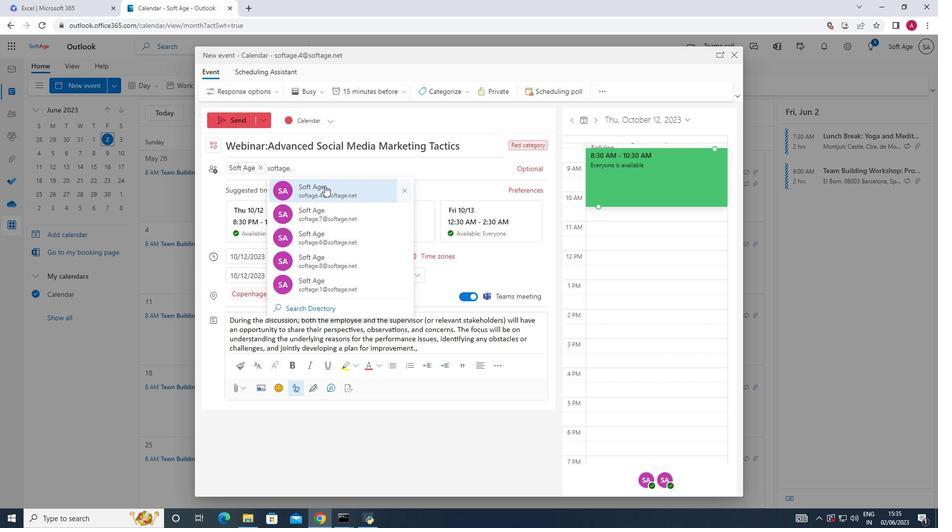 
Action: Mouse moved to (338, 283)
Screenshot: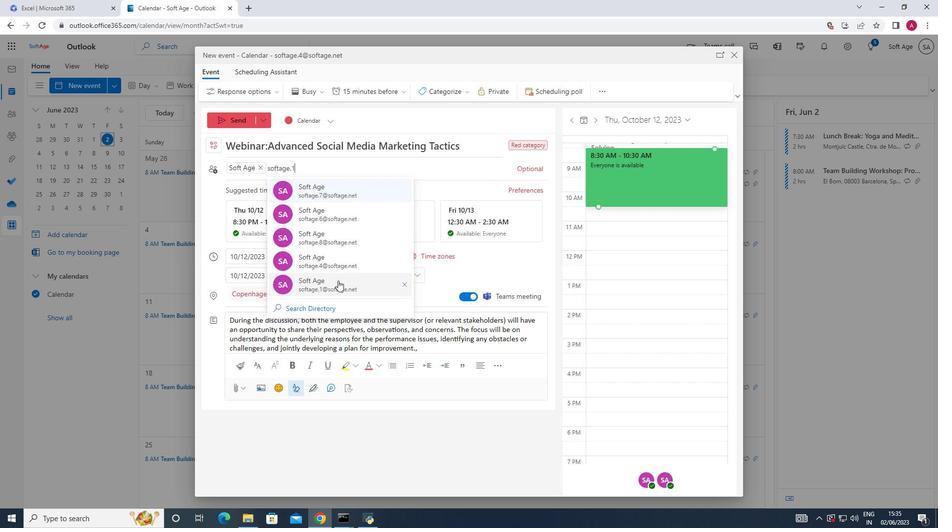 
Action: Mouse pressed left at (338, 283)
Screenshot: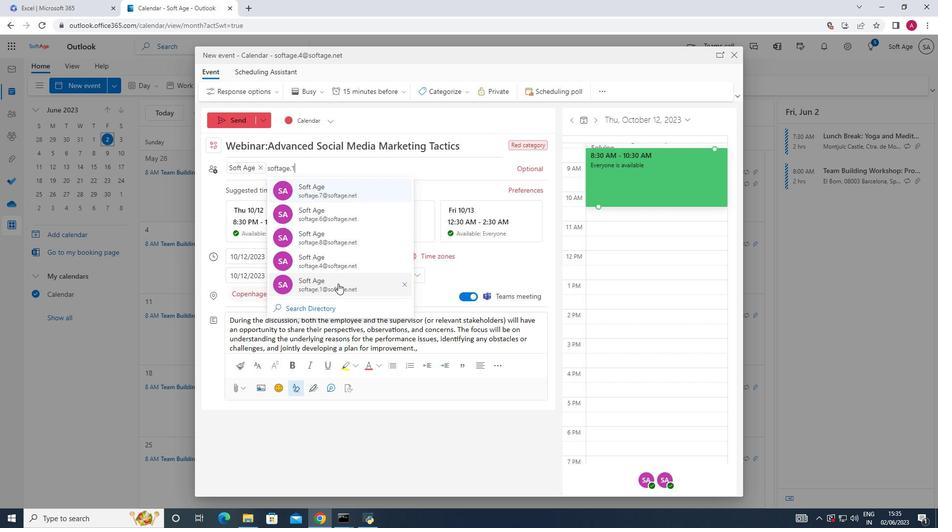 
Action: Mouse moved to (404, 92)
Screenshot: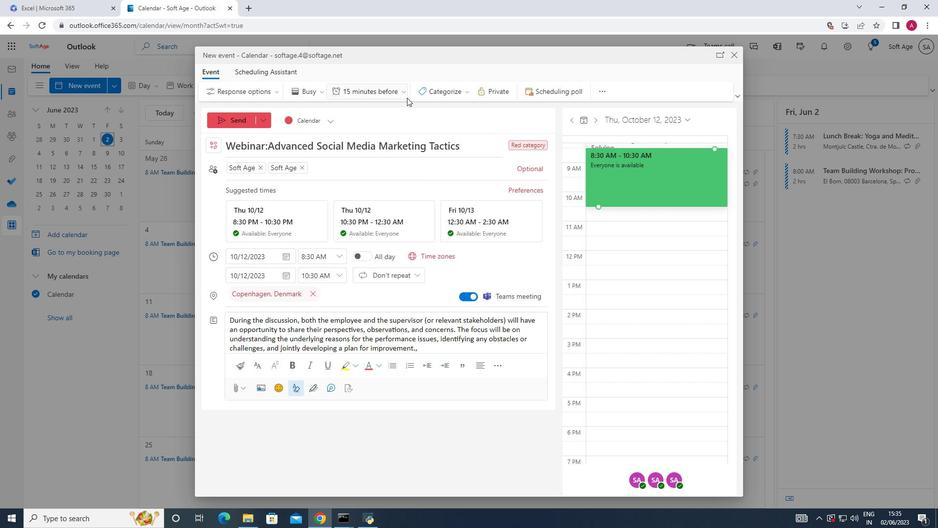 
Action: Mouse pressed left at (404, 92)
Screenshot: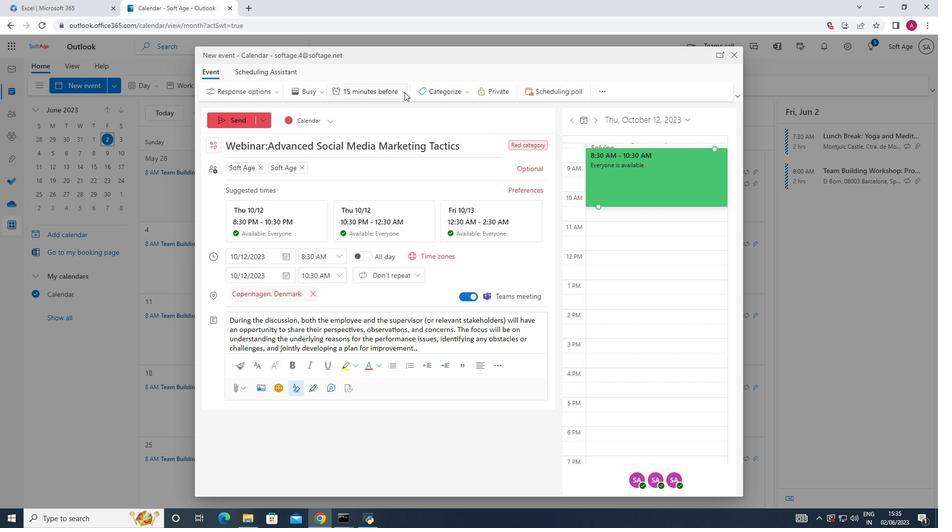 
Action: Mouse moved to (381, 160)
Screenshot: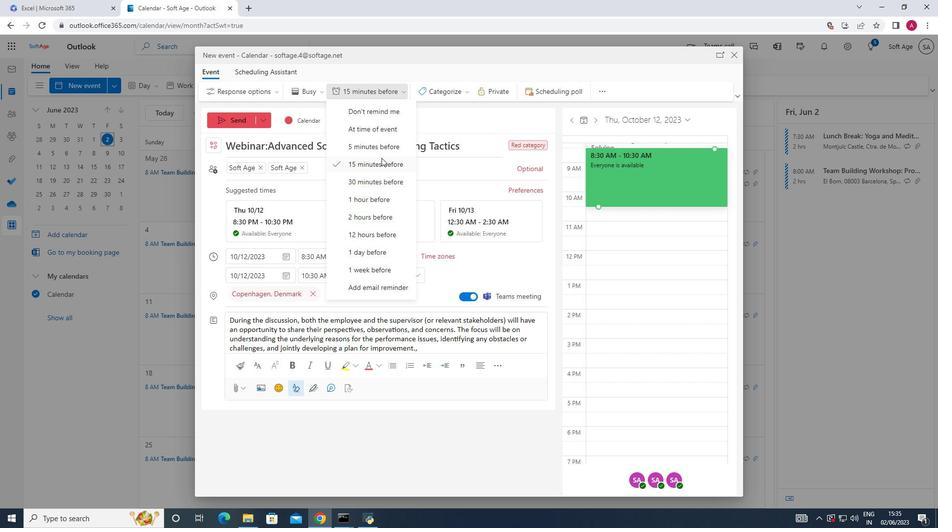 
Action: Mouse pressed left at (381, 160)
Screenshot: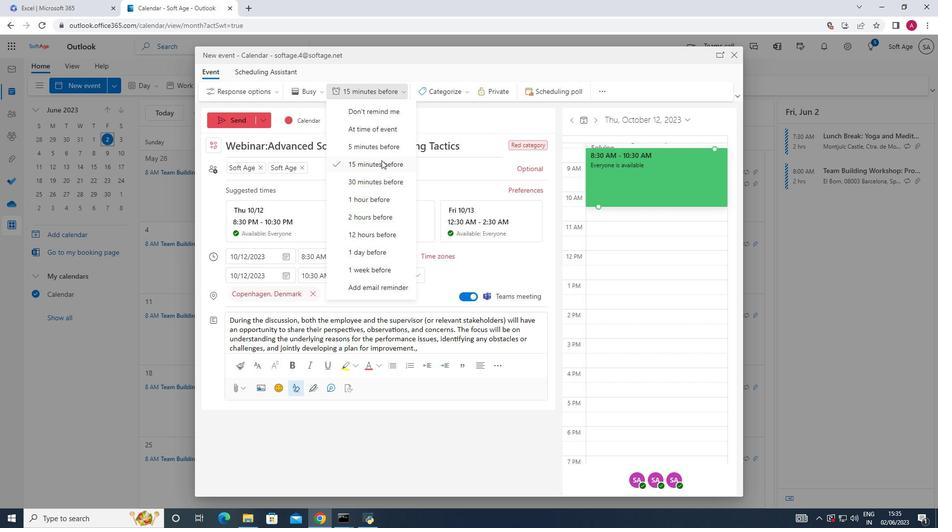 
Action: Mouse moved to (235, 117)
Screenshot: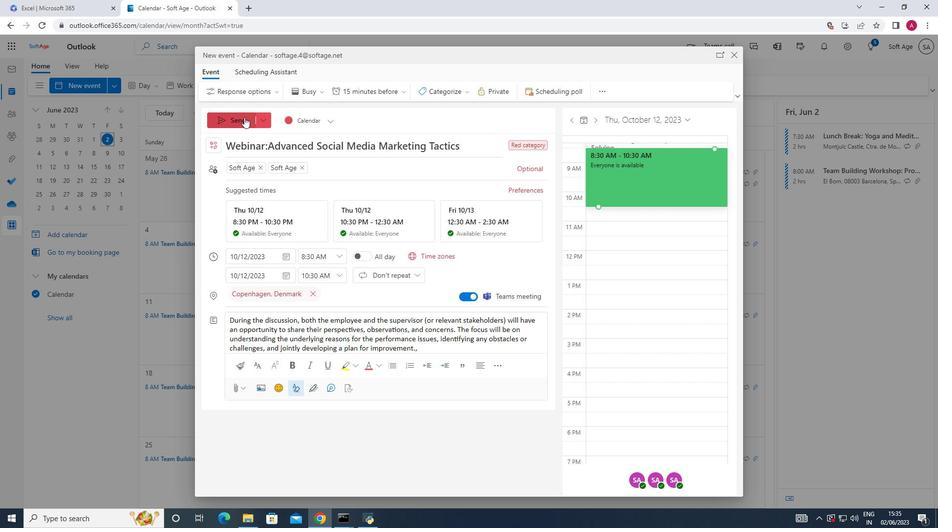
Action: Mouse pressed left at (235, 117)
Screenshot: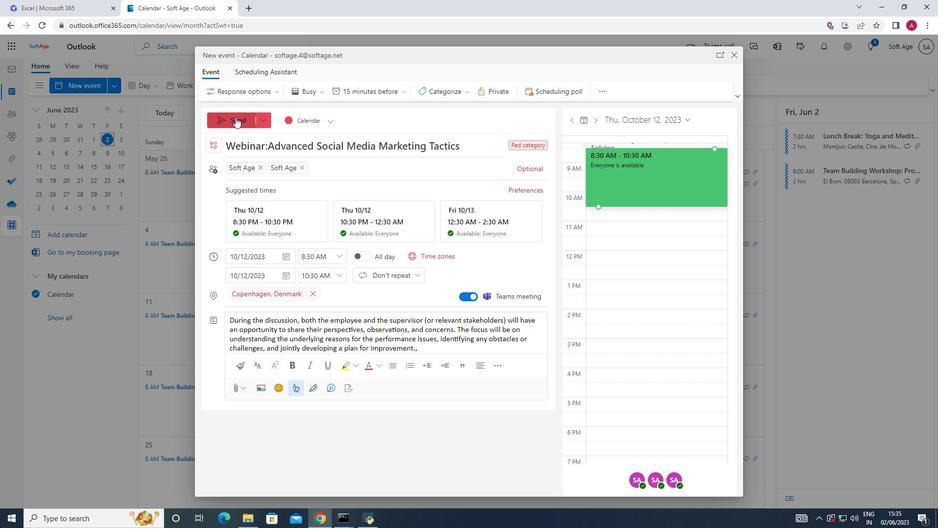 
Action: Mouse moved to (235, 123)
Screenshot: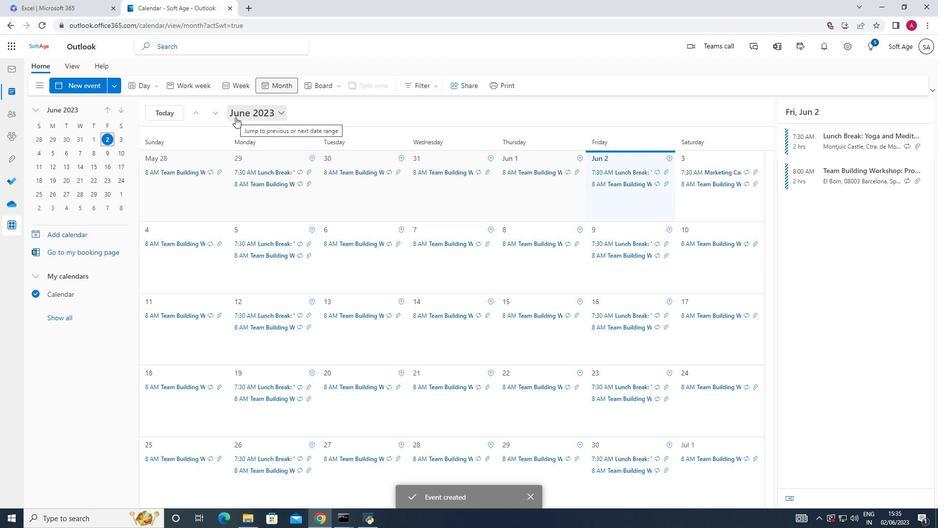 
